 Task: Find a flat in Eastpointe, United States for 6 guests from 7th to 15th July, with a price range of ₹15,000 to ₹20,000, 3 bedrooms, 3 beds, and self check-in option.
Action: Mouse pressed left at (627, 99)
Screenshot: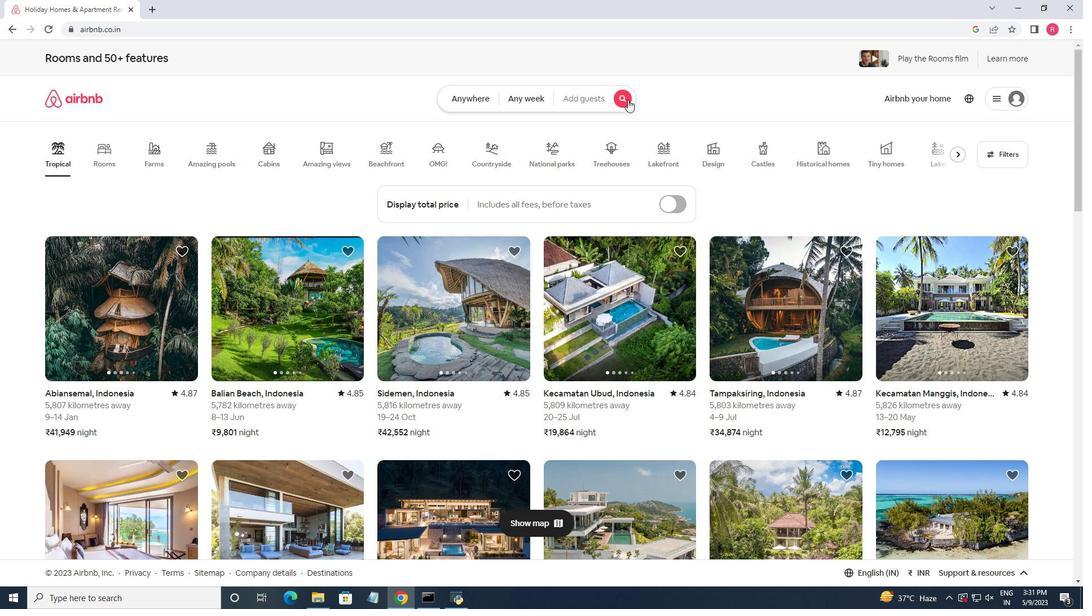 
Action: Mouse moved to (385, 141)
Screenshot: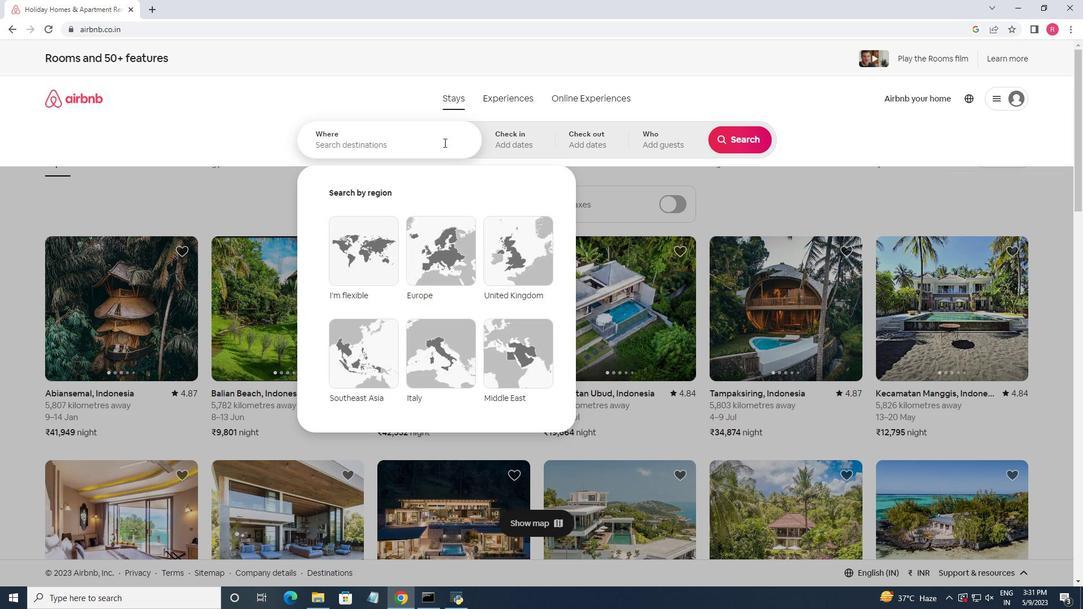 
Action: Mouse pressed left at (385, 141)
Screenshot: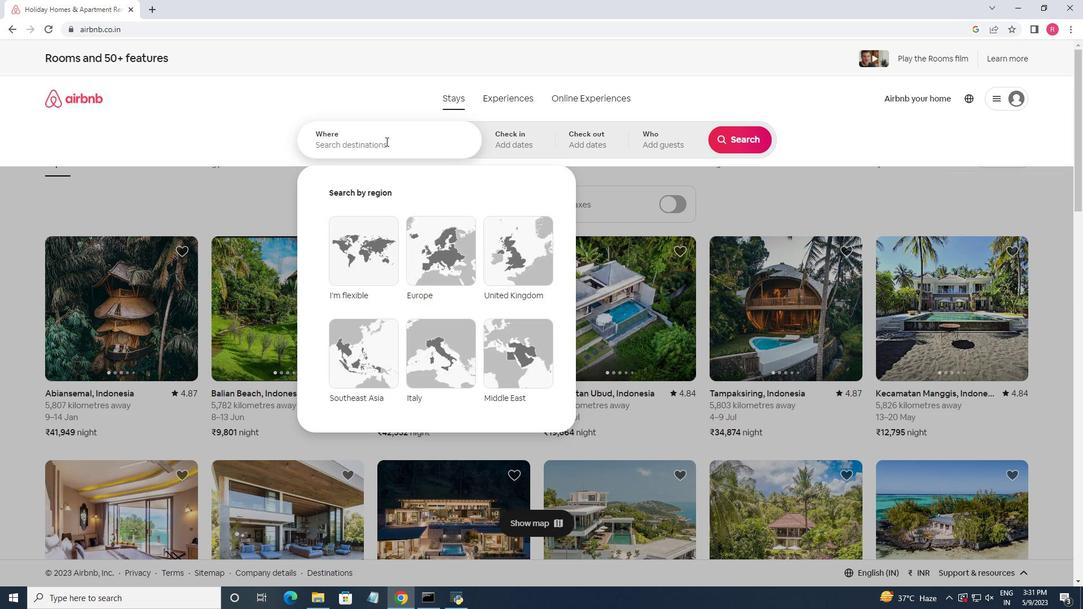 
Action: Mouse moved to (385, 142)
Screenshot: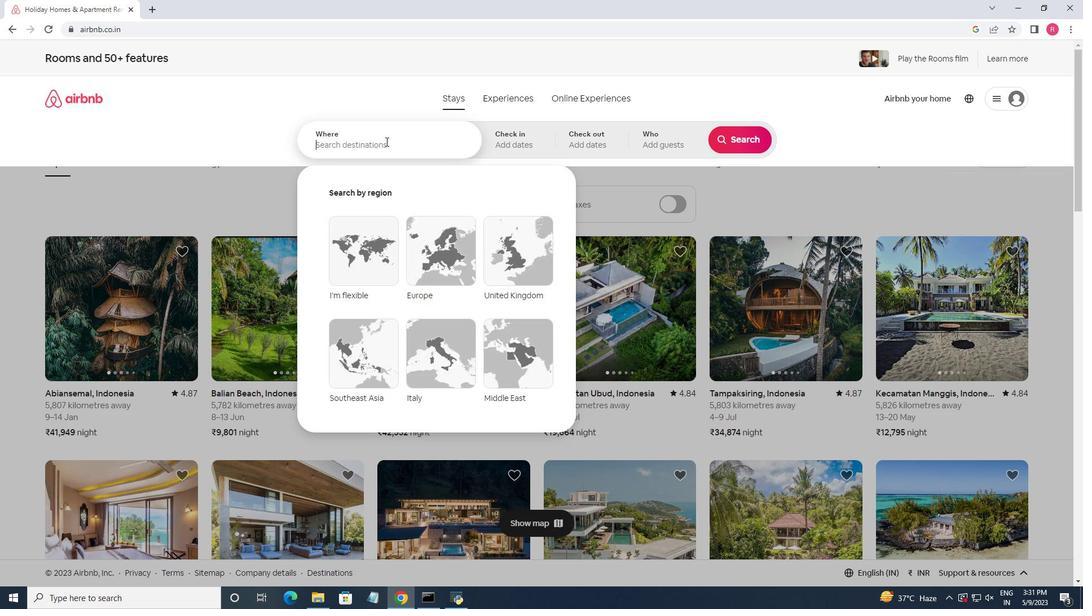 
Action: Key pressed <Key.shift>Easy<Key.backspace>tpointe<Key.space>,<Key.space><Key.shift>United<Key.space><Key.shift>States
Screenshot: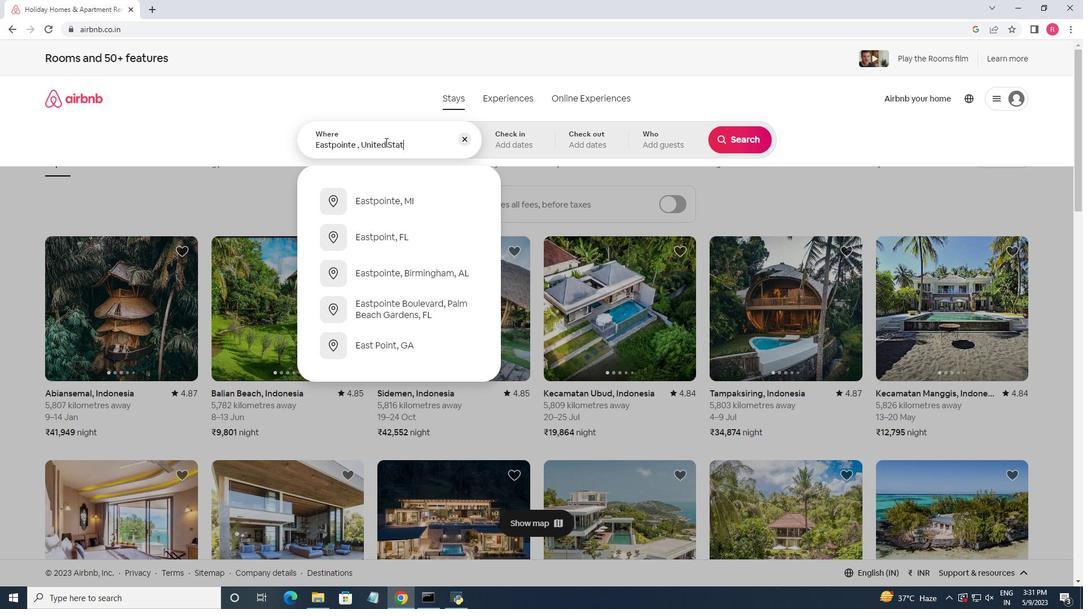 
Action: Mouse moved to (438, 156)
Screenshot: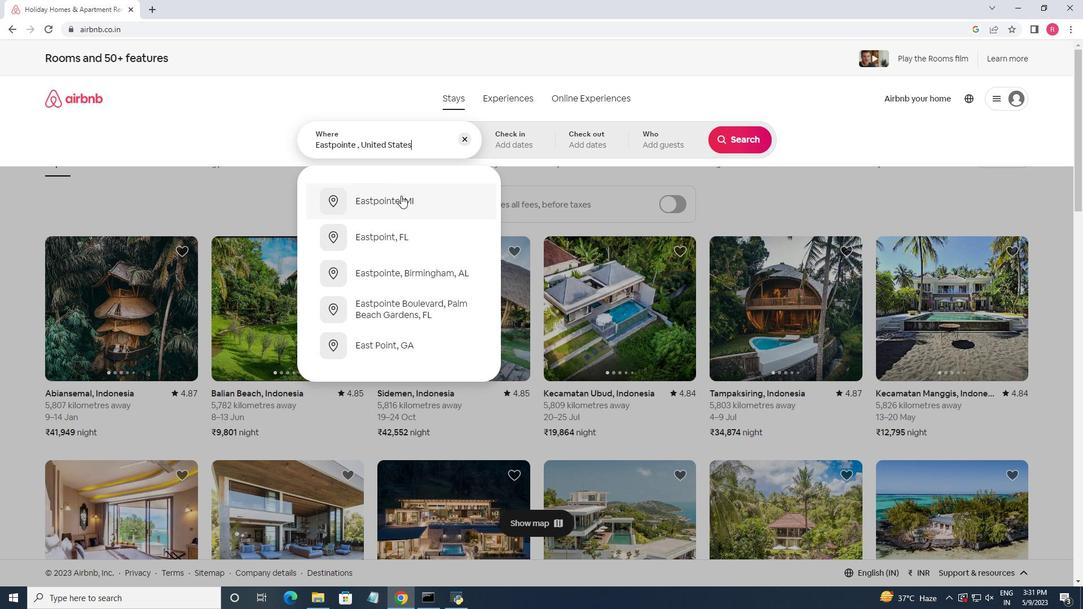 
Action: Key pressed <Key.enter>
Screenshot: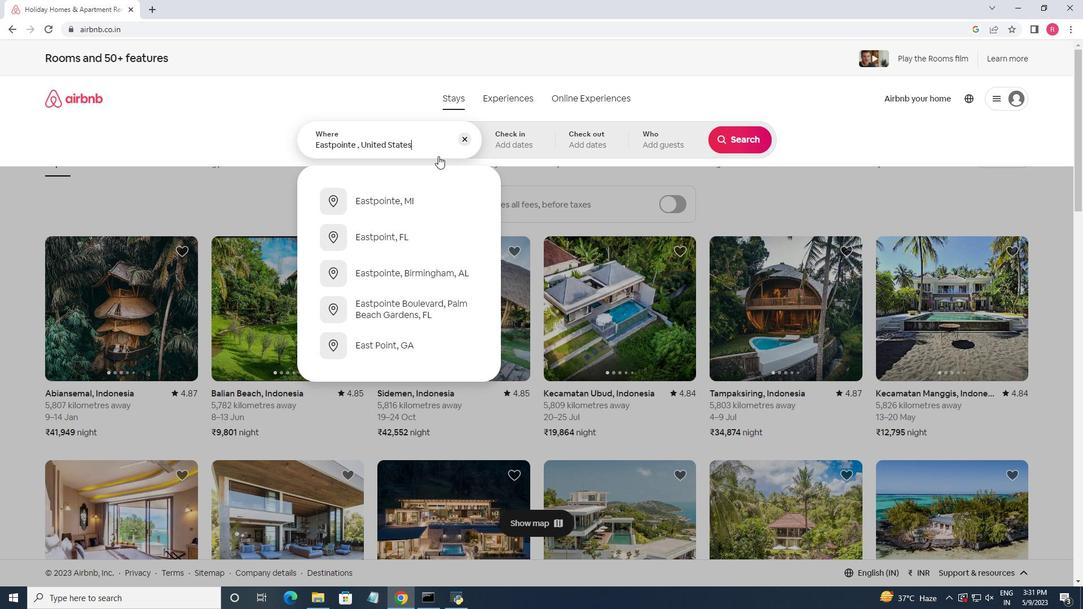 
Action: Mouse moved to (740, 229)
Screenshot: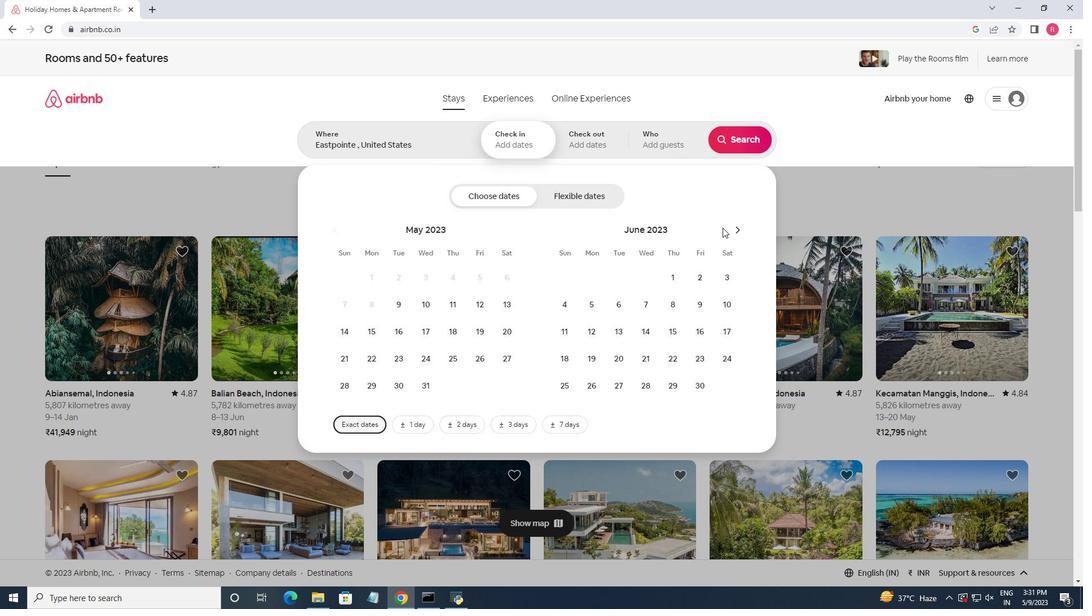 
Action: Mouse pressed left at (740, 229)
Screenshot: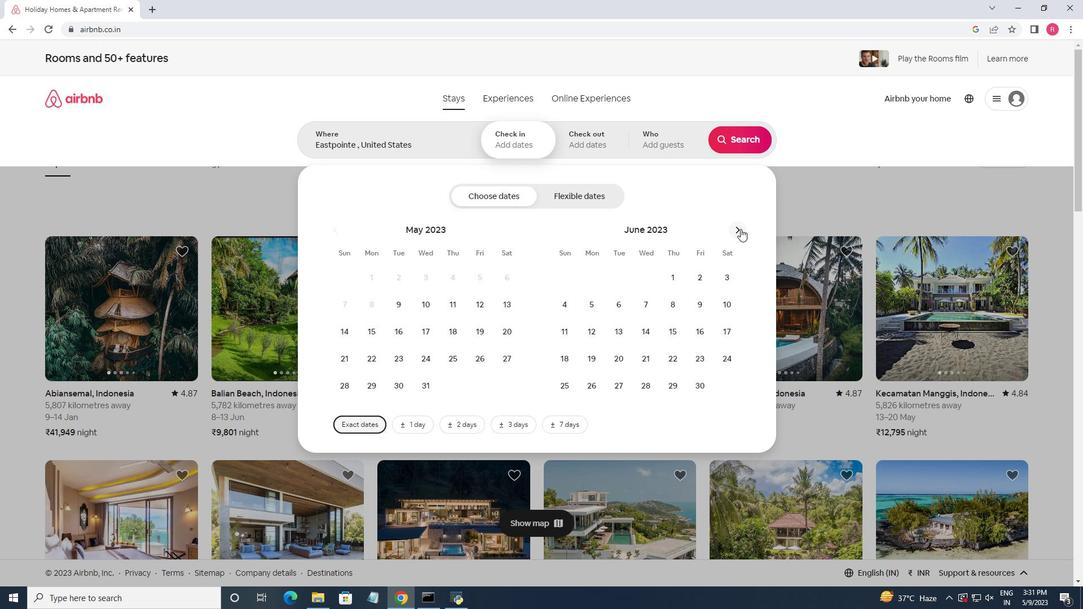 
Action: Mouse moved to (701, 302)
Screenshot: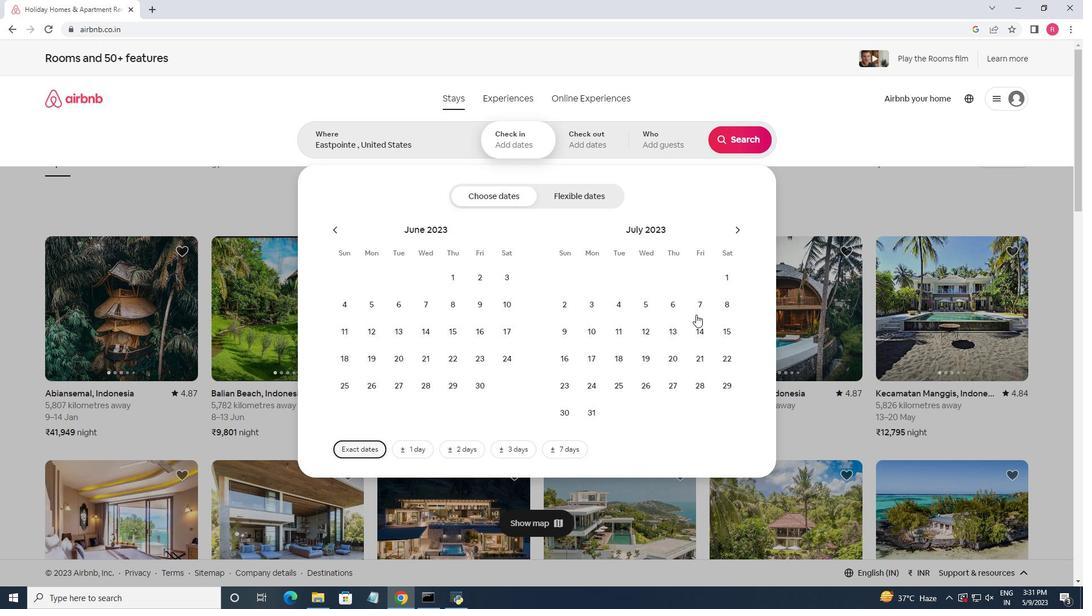 
Action: Mouse pressed left at (701, 302)
Screenshot: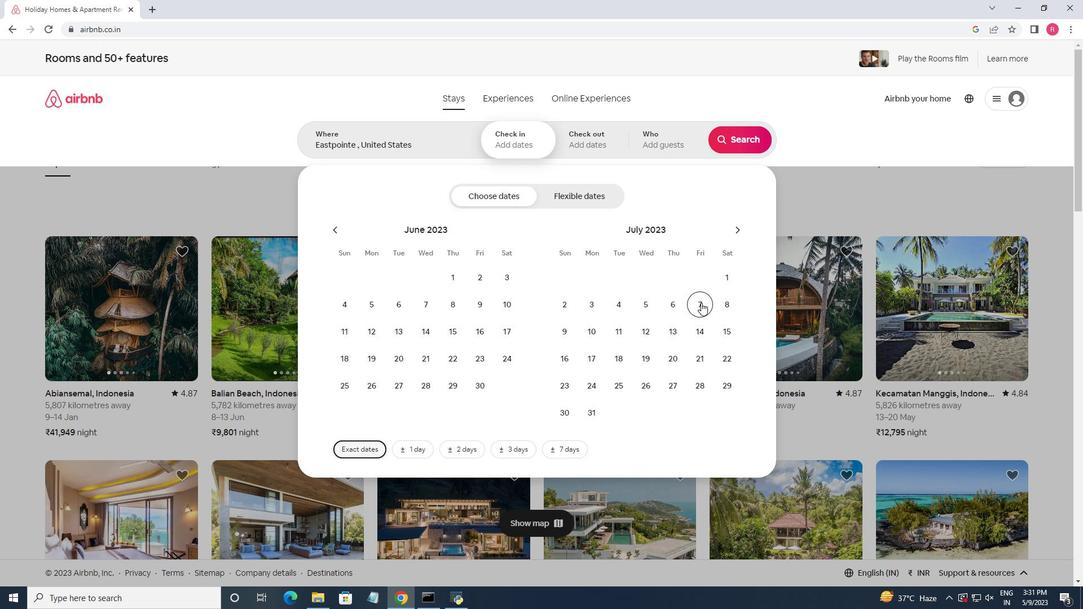 
Action: Mouse moved to (727, 330)
Screenshot: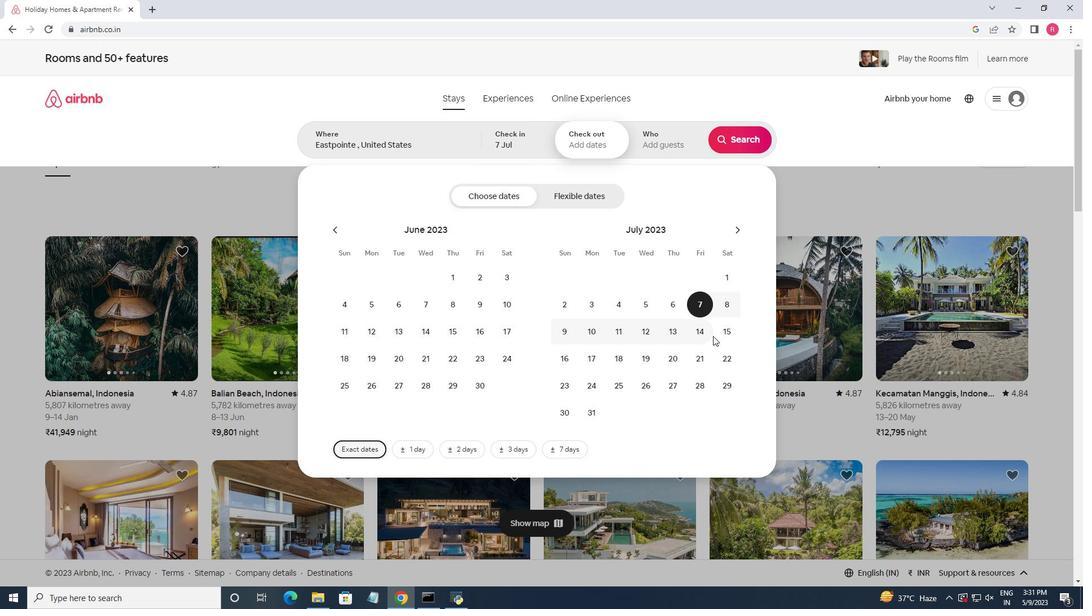 
Action: Mouse pressed left at (727, 330)
Screenshot: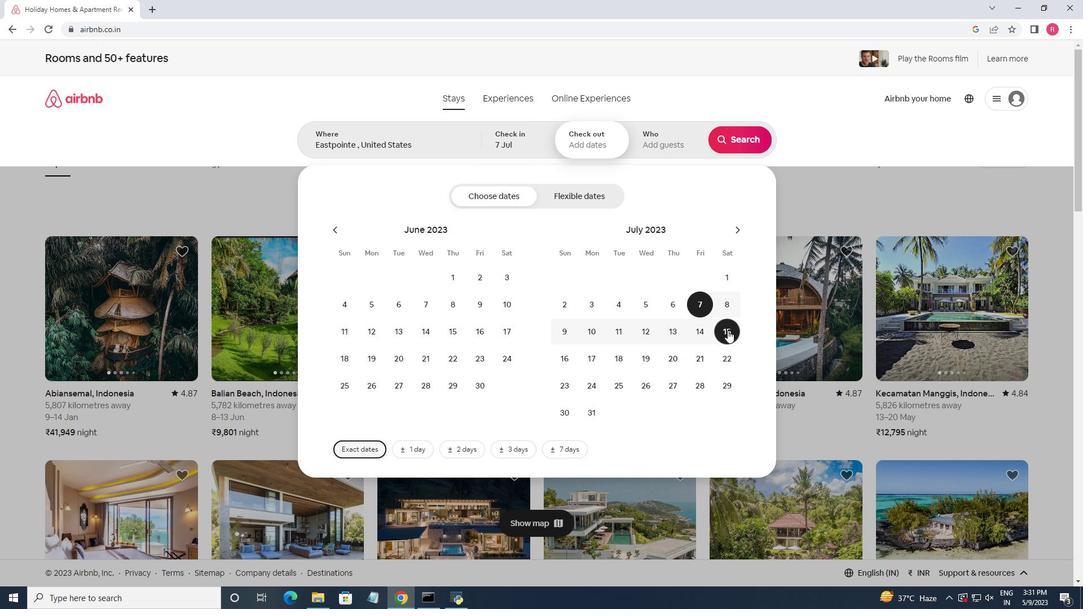 
Action: Mouse moved to (656, 140)
Screenshot: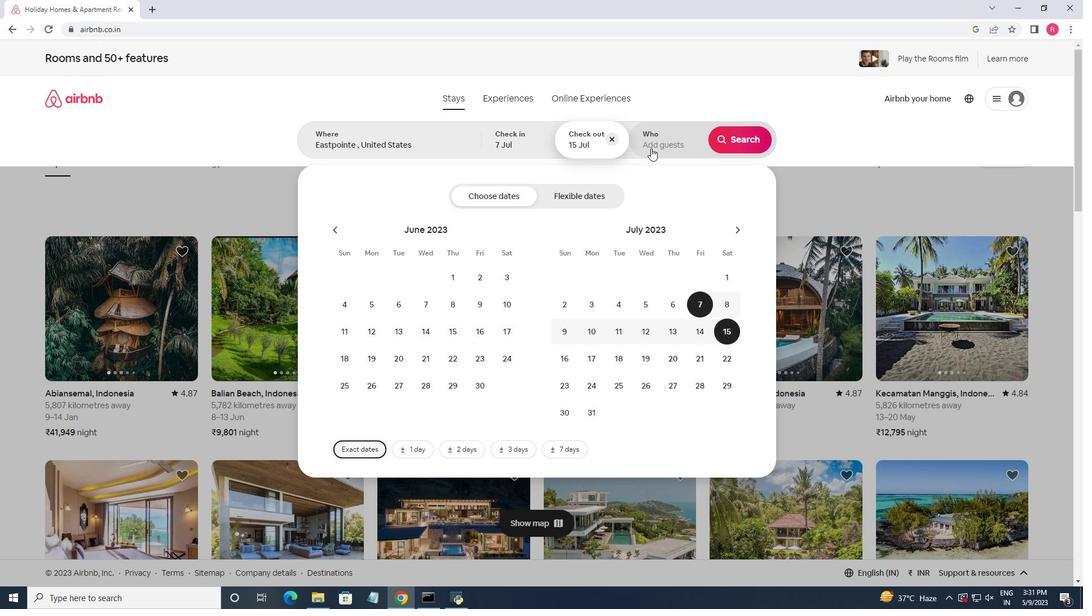 
Action: Mouse pressed left at (656, 140)
Screenshot: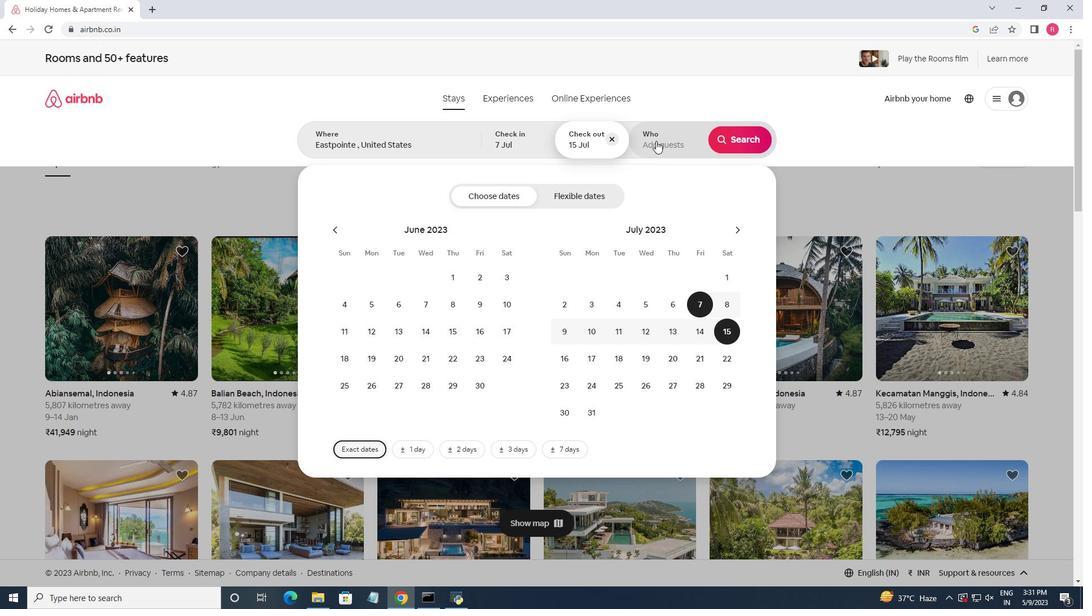 
Action: Mouse moved to (741, 203)
Screenshot: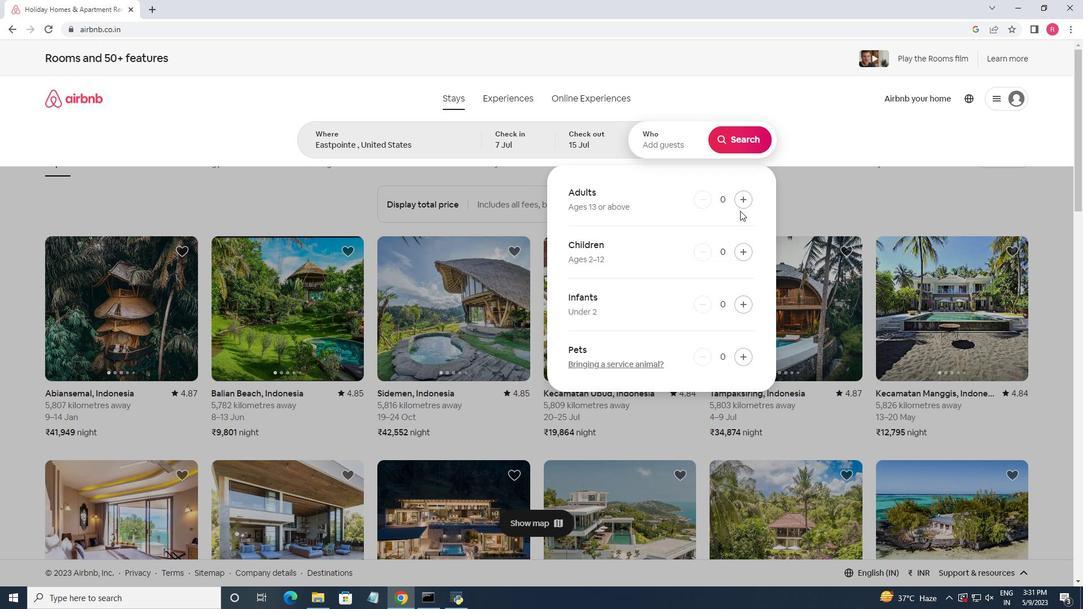 
Action: Mouse pressed left at (741, 203)
Screenshot: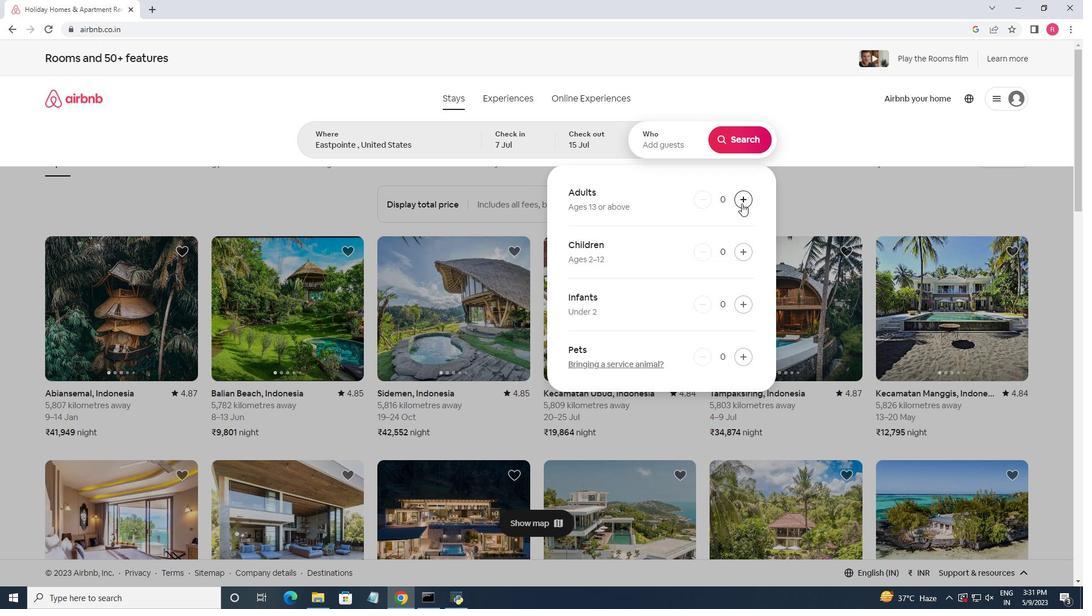 
Action: Mouse pressed left at (741, 203)
Screenshot: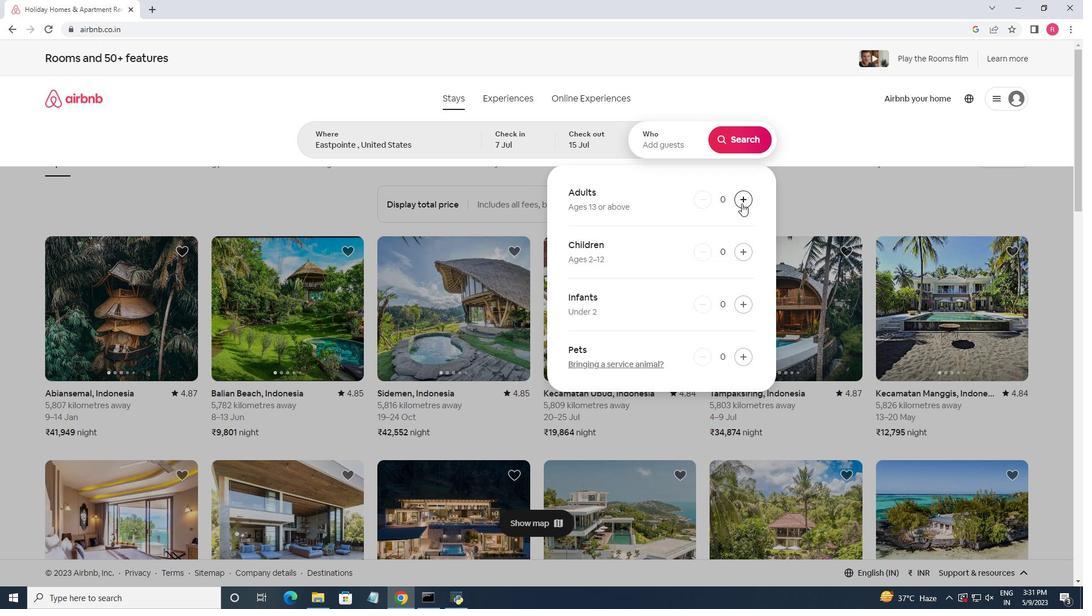
Action: Mouse pressed left at (741, 203)
Screenshot: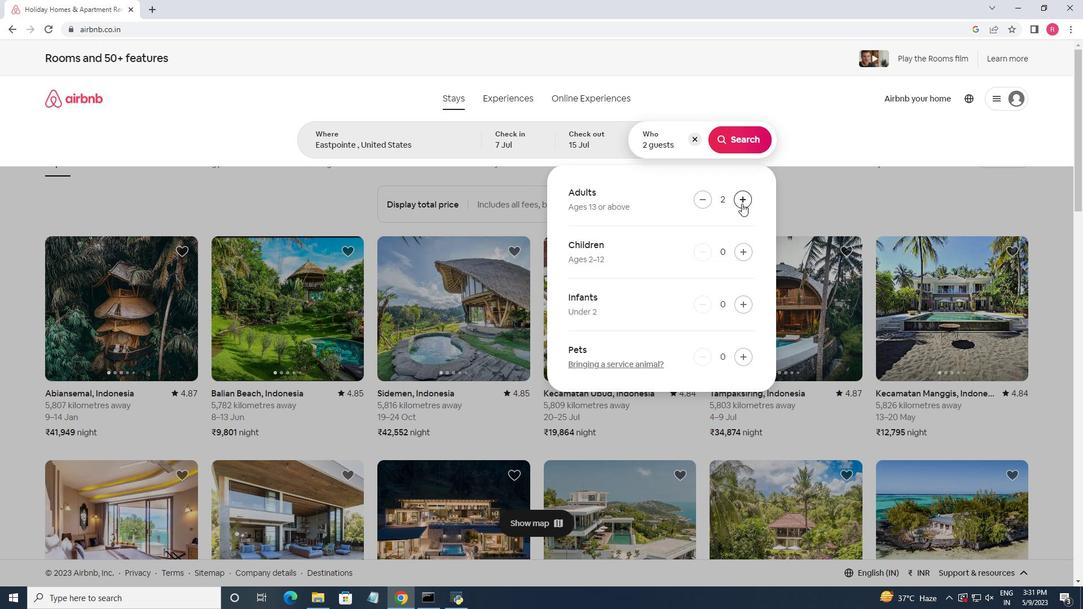 
Action: Mouse pressed left at (741, 203)
Screenshot: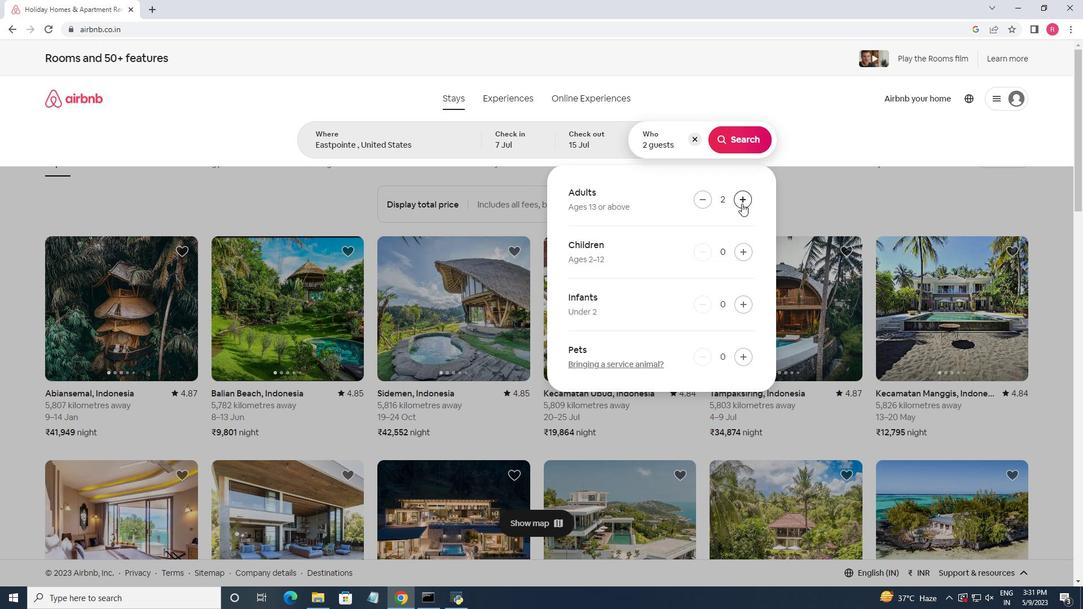 
Action: Mouse pressed left at (741, 203)
Screenshot: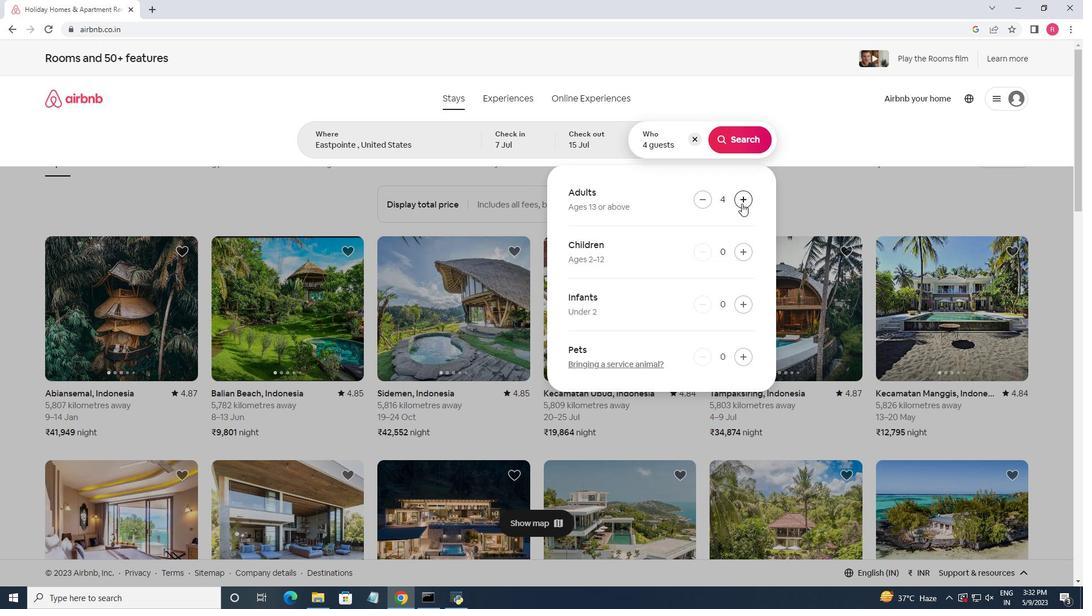 
Action: Mouse pressed left at (741, 203)
Screenshot: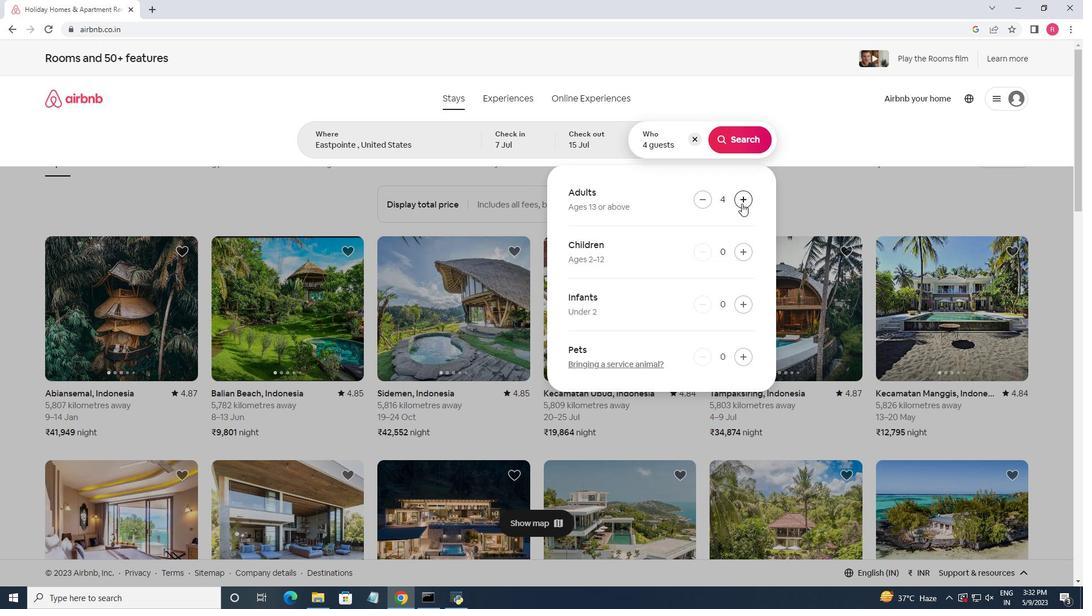 
Action: Mouse moved to (731, 141)
Screenshot: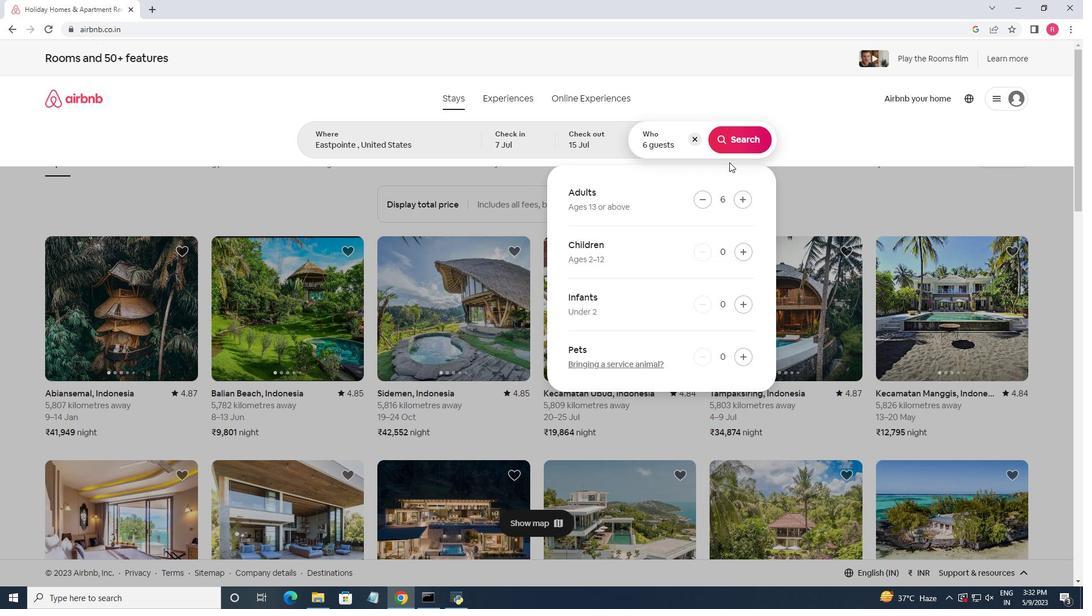 
Action: Mouse pressed left at (731, 141)
Screenshot: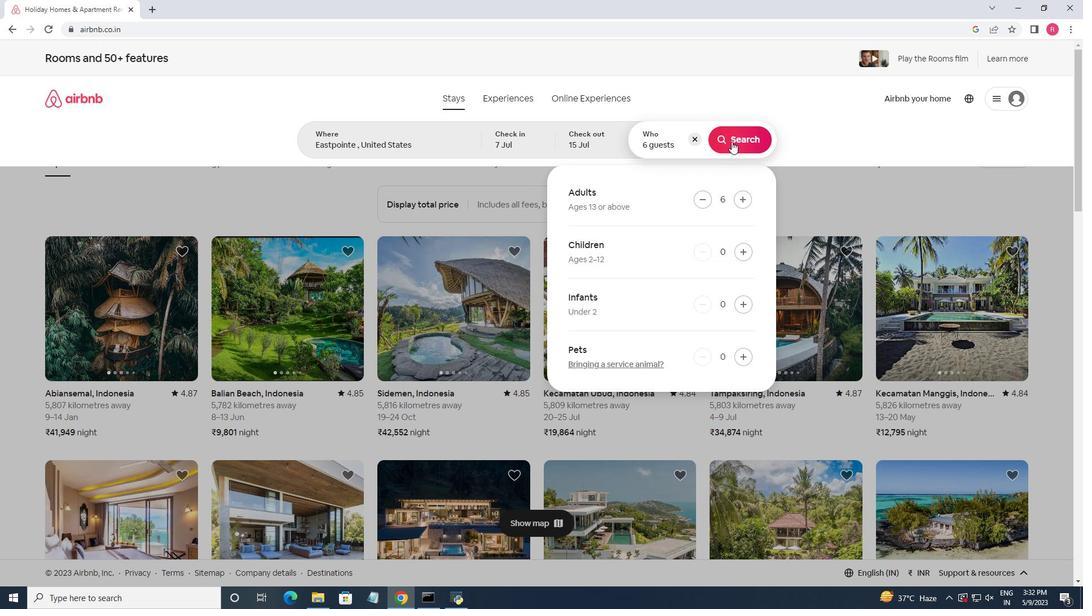 
Action: Mouse moved to (1022, 104)
Screenshot: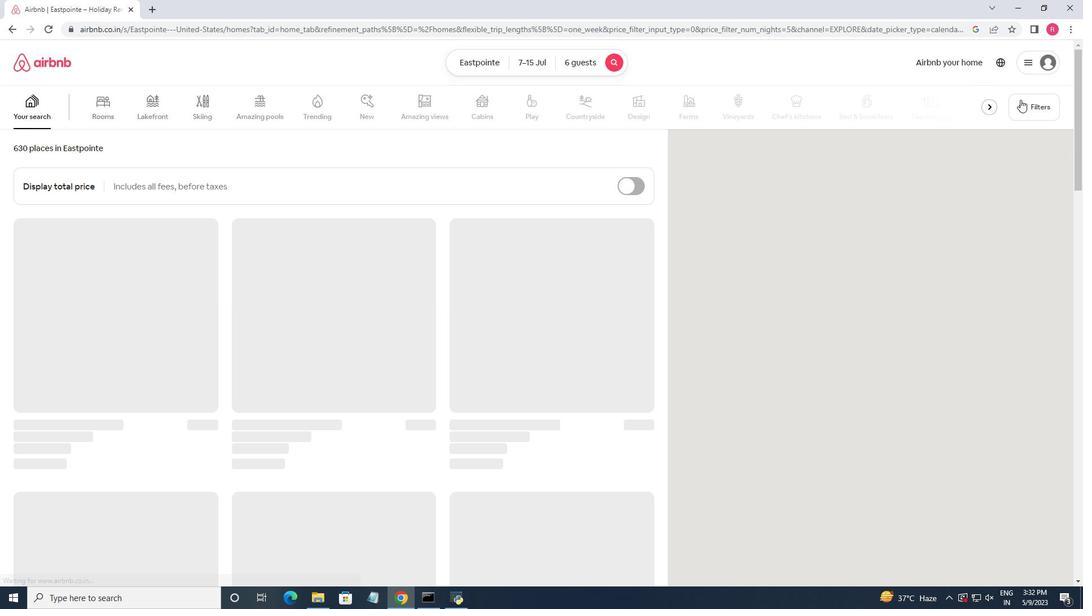 
Action: Mouse pressed left at (1022, 104)
Screenshot: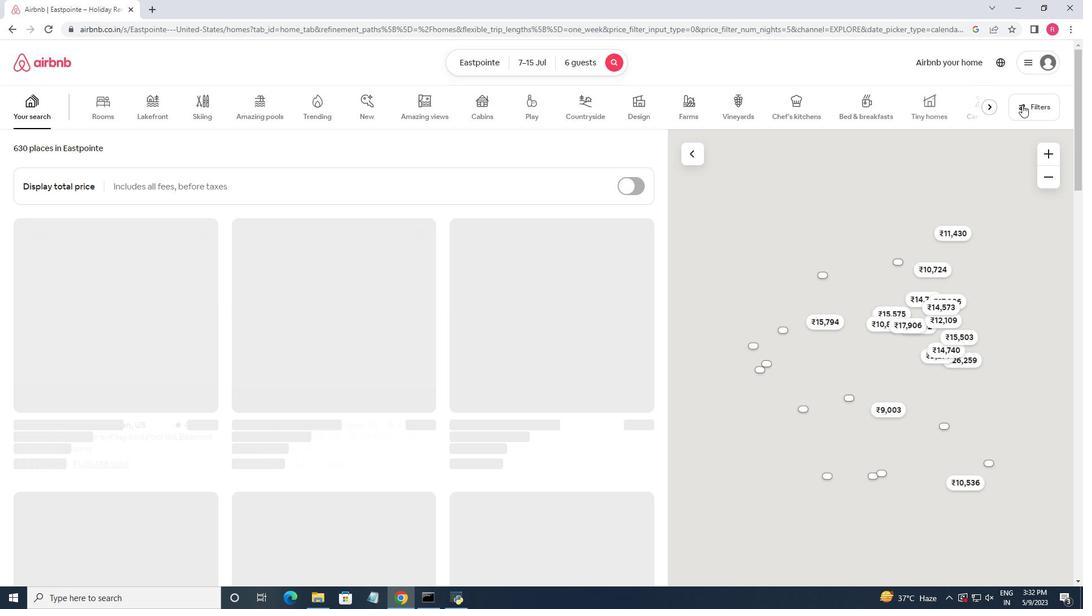 
Action: Mouse moved to (412, 384)
Screenshot: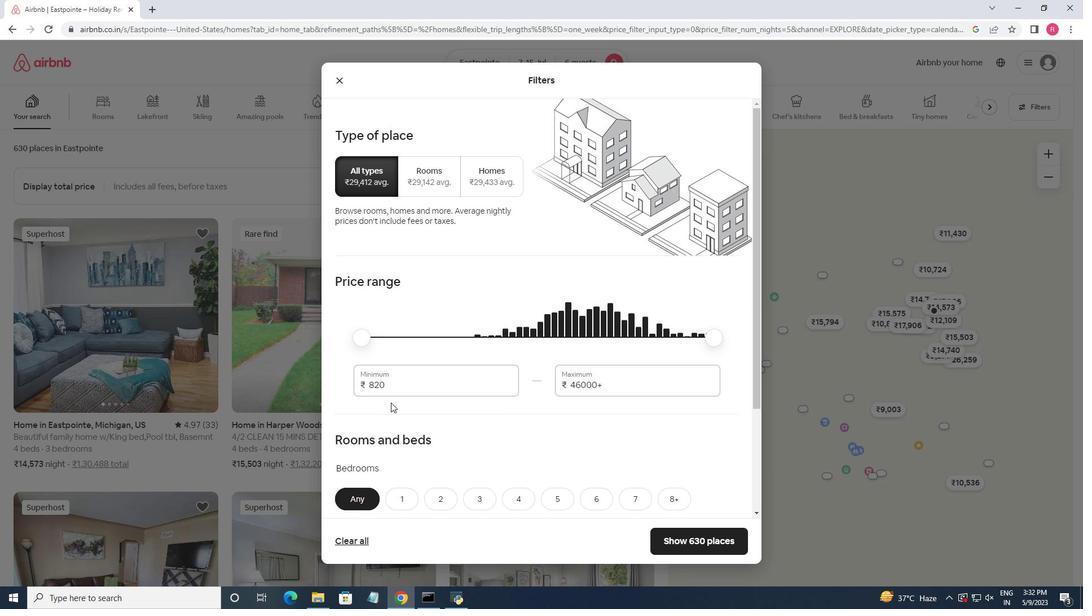 
Action: Mouse pressed left at (412, 384)
Screenshot: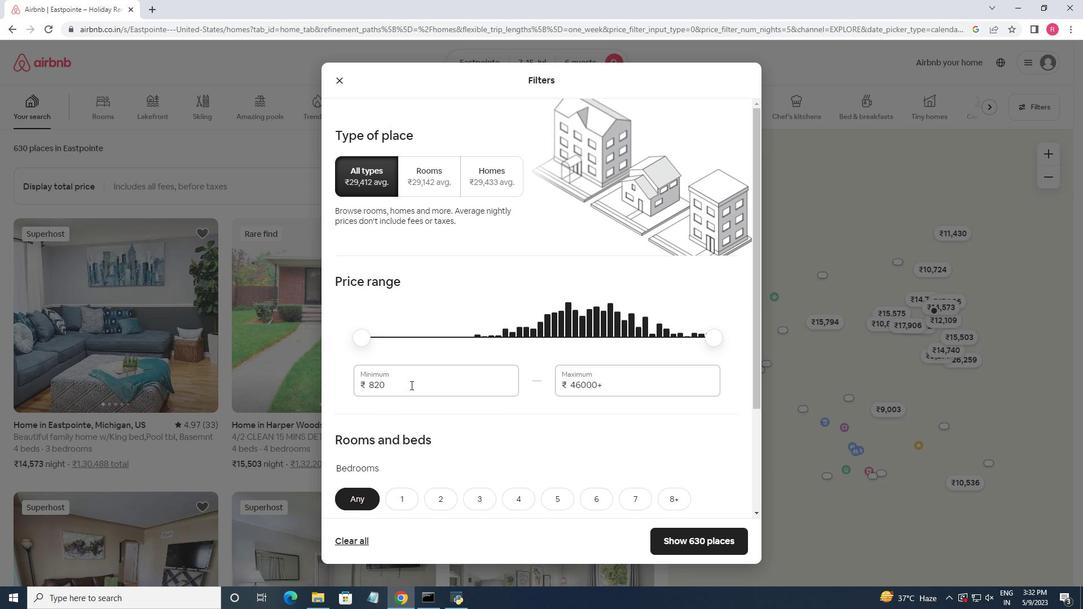 
Action: Mouse pressed left at (412, 384)
Screenshot: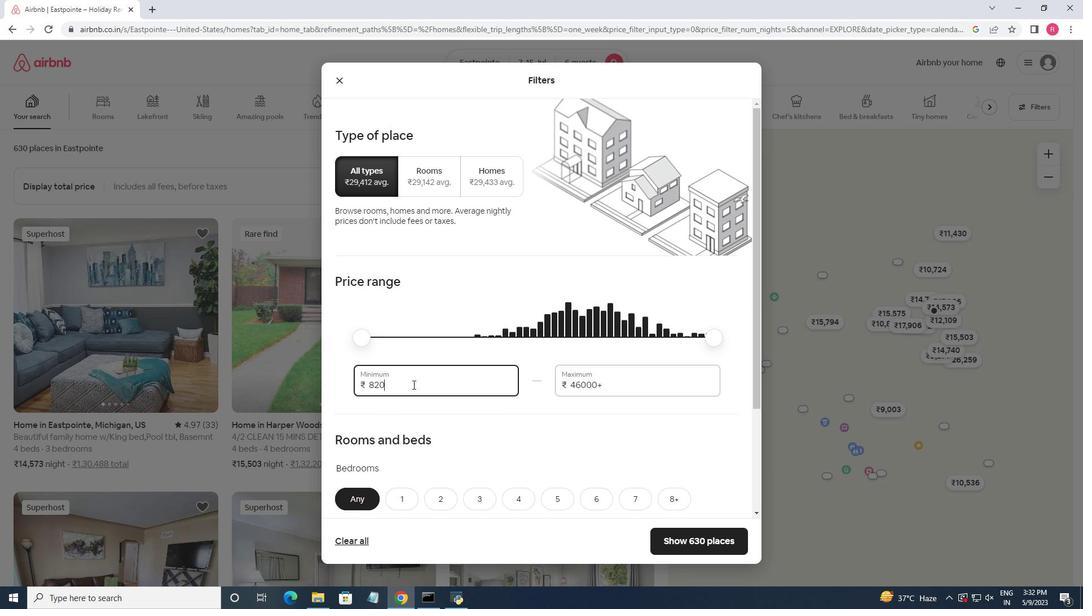 
Action: Mouse moved to (406, 381)
Screenshot: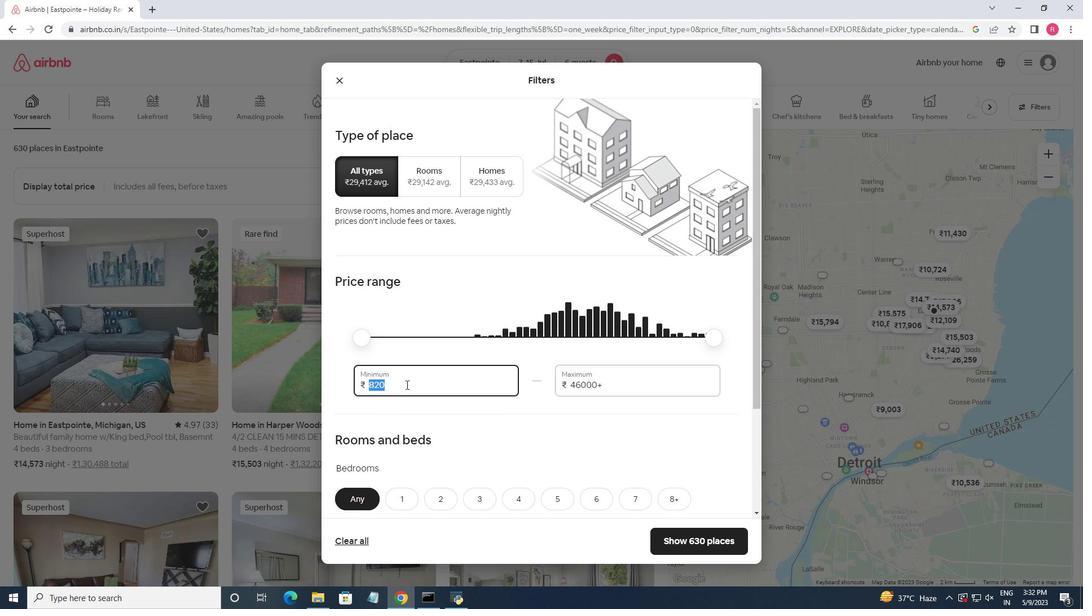 
Action: Key pressed 15000<Key.tab>20000
Screenshot: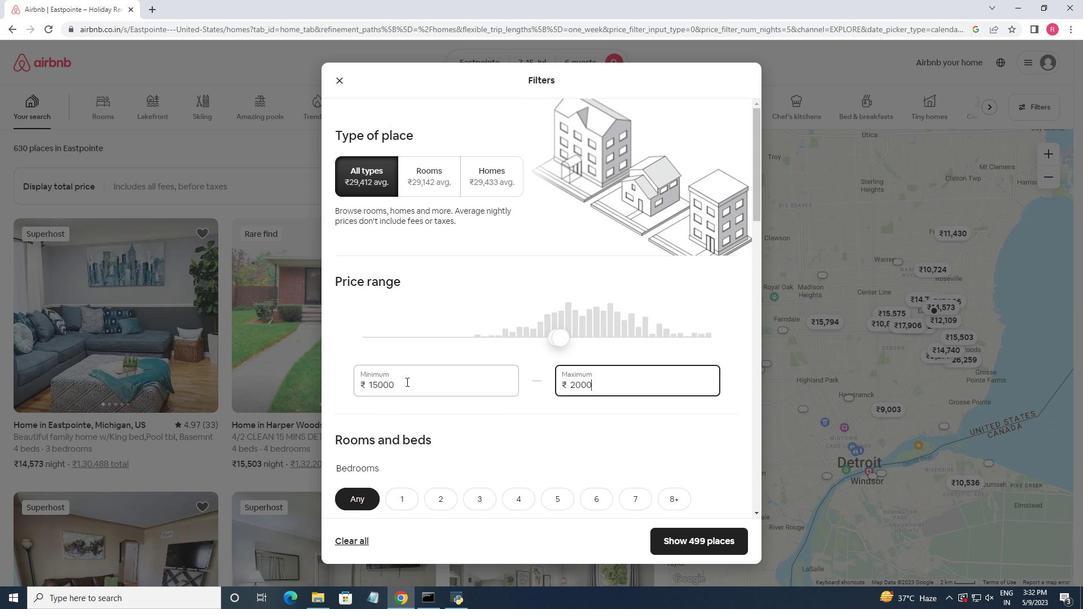 
Action: Mouse moved to (506, 310)
Screenshot: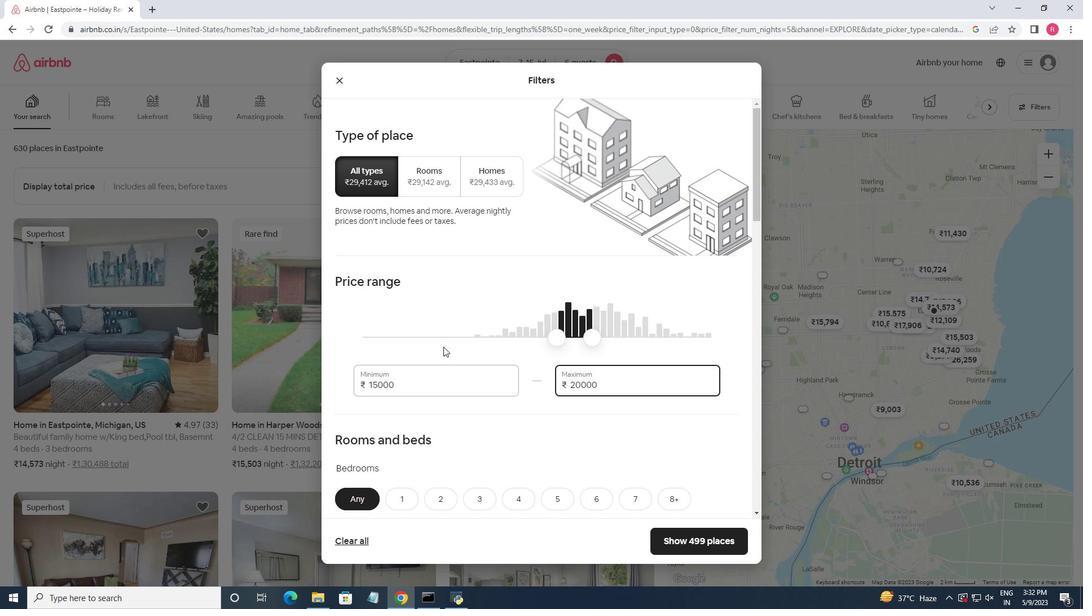 
Action: Mouse scrolled (506, 309) with delta (0, 0)
Screenshot: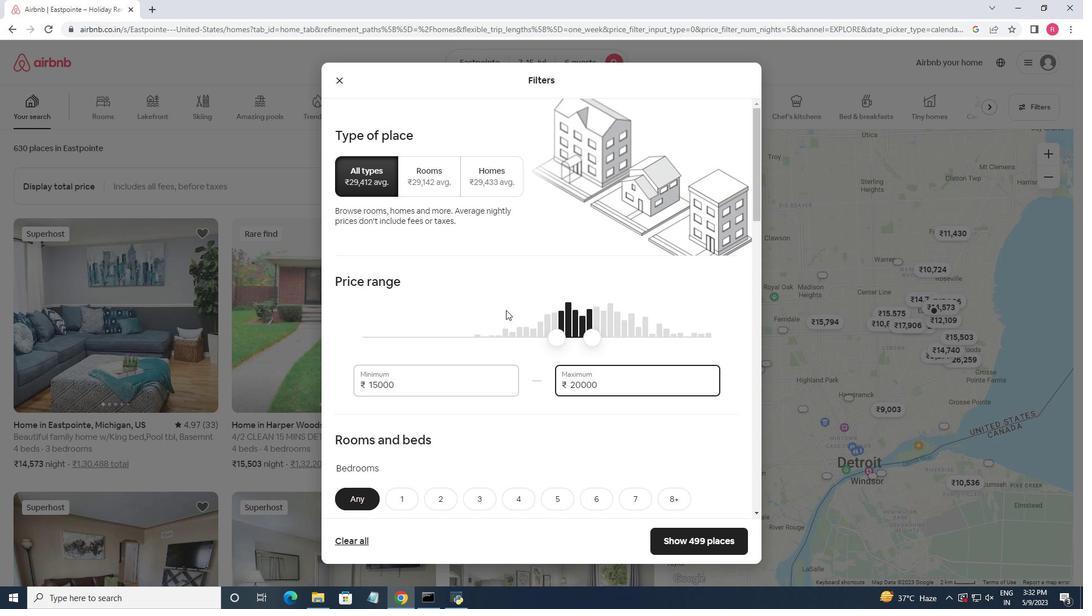 
Action: Mouse scrolled (506, 309) with delta (0, 0)
Screenshot: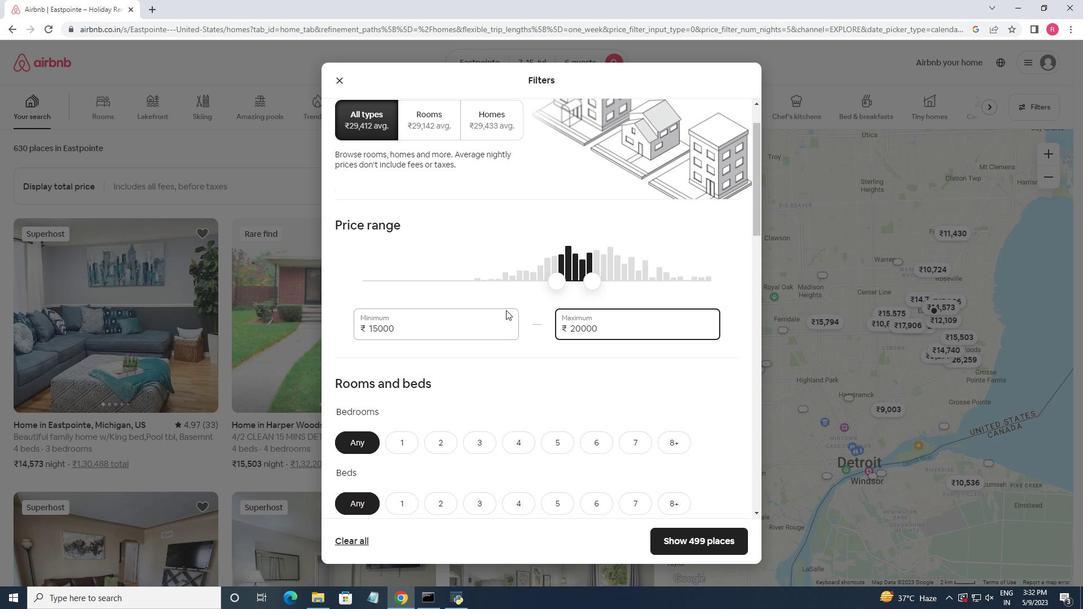 
Action: Mouse moved to (506, 310)
Screenshot: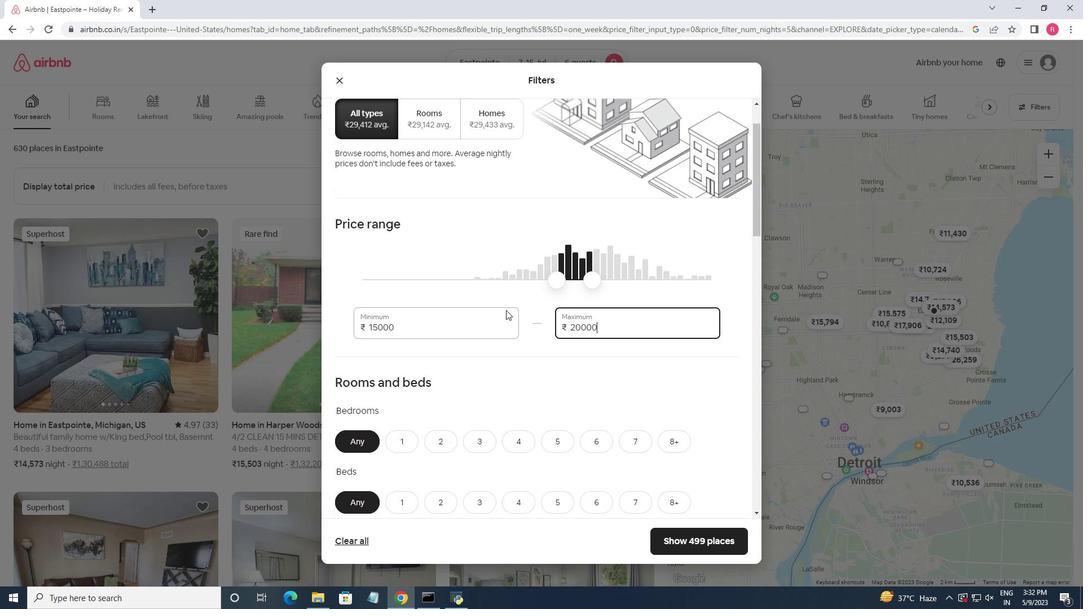 
Action: Mouse scrolled (506, 309) with delta (0, 0)
Screenshot: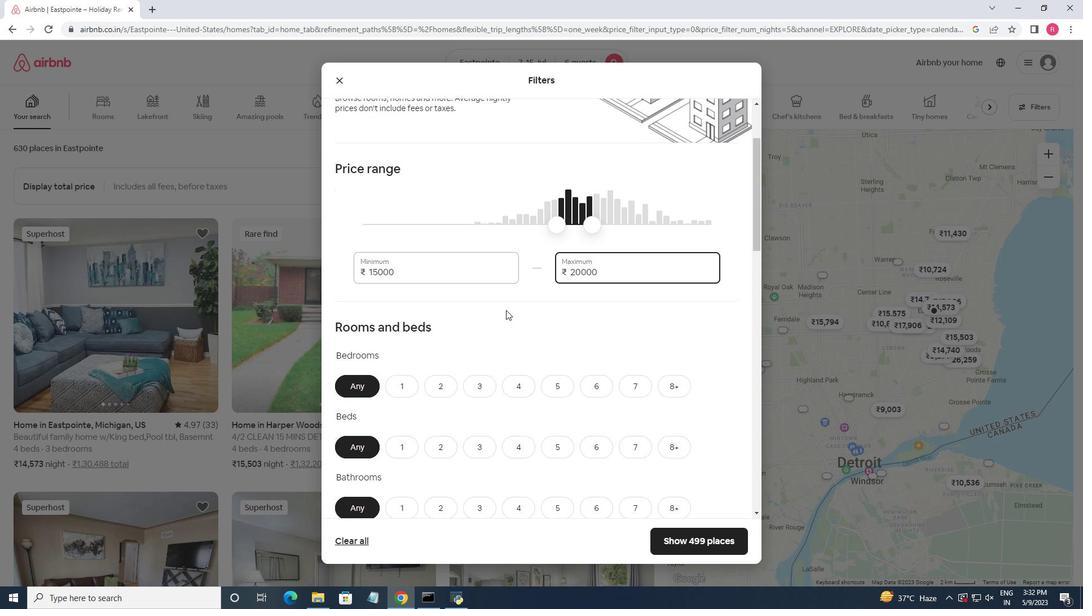 
Action: Mouse scrolled (506, 309) with delta (0, 0)
Screenshot: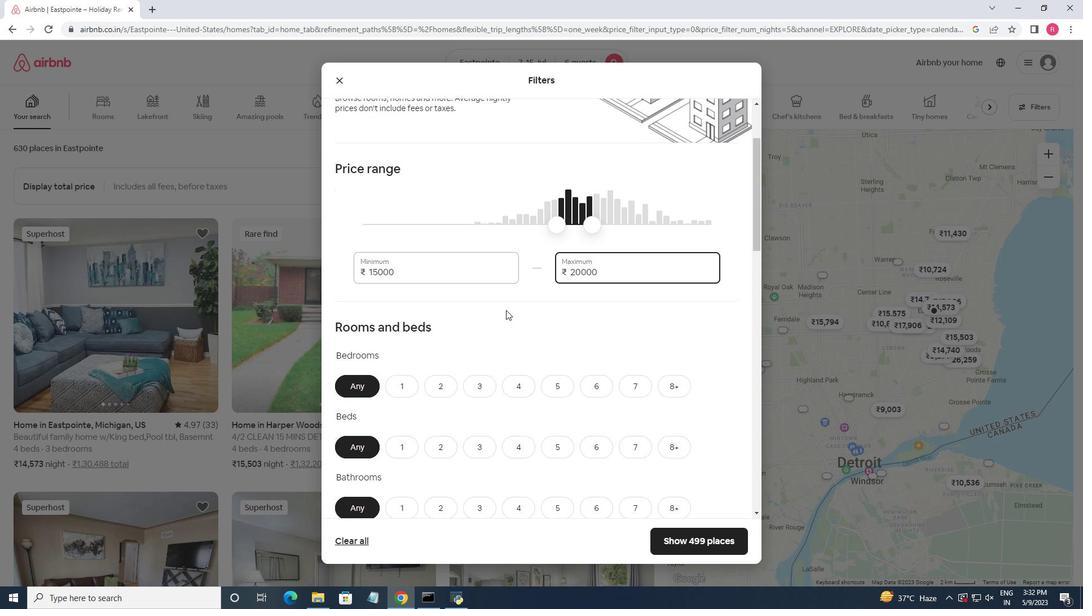 
Action: Mouse moved to (490, 273)
Screenshot: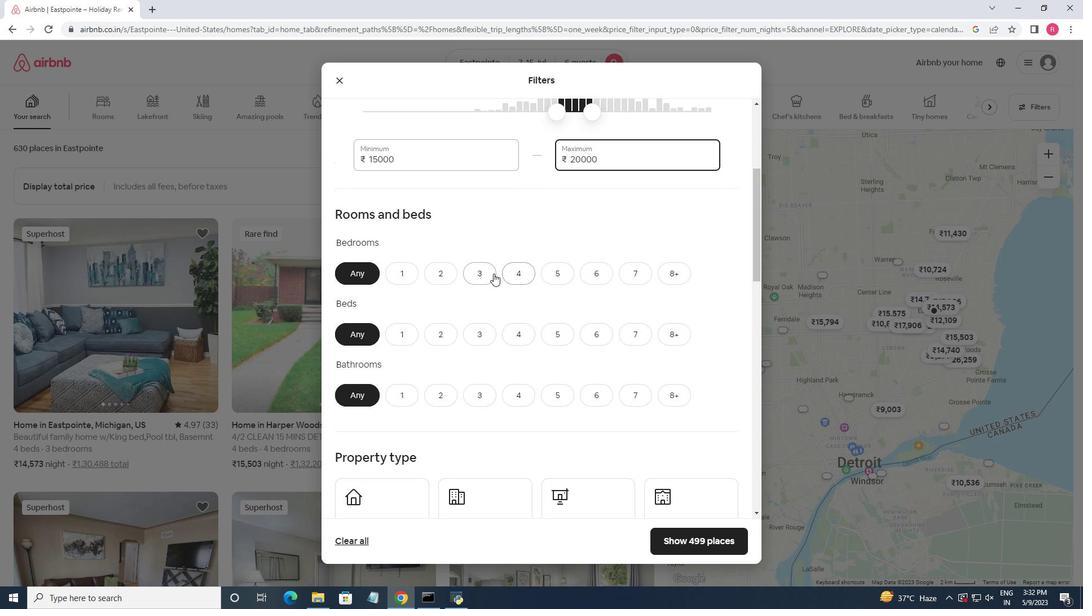 
Action: Mouse pressed left at (490, 273)
Screenshot: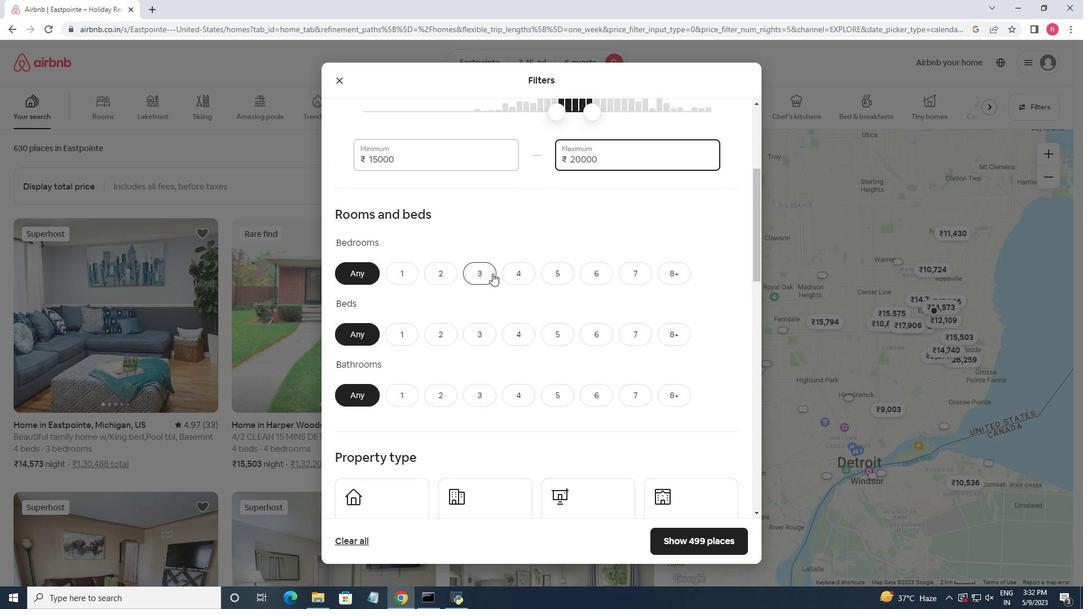
Action: Mouse moved to (483, 331)
Screenshot: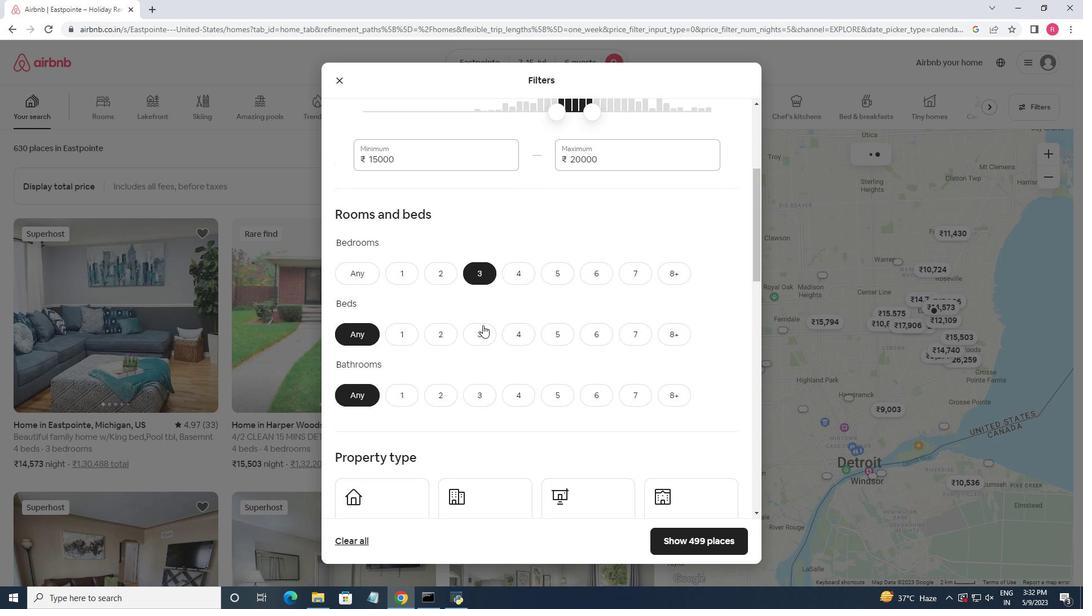
Action: Mouse pressed left at (483, 331)
Screenshot: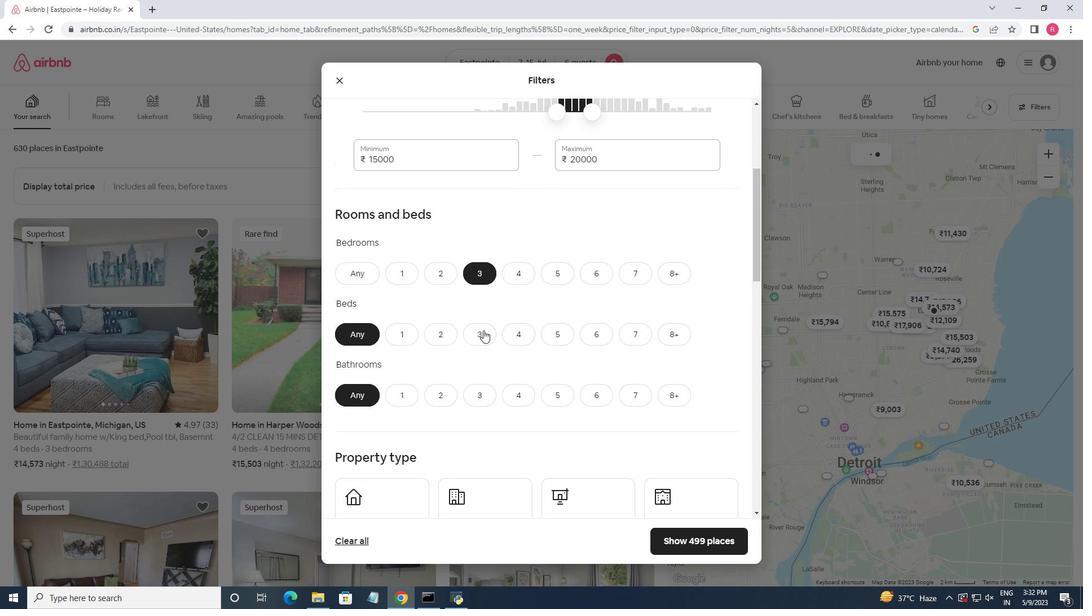 
Action: Mouse moved to (471, 393)
Screenshot: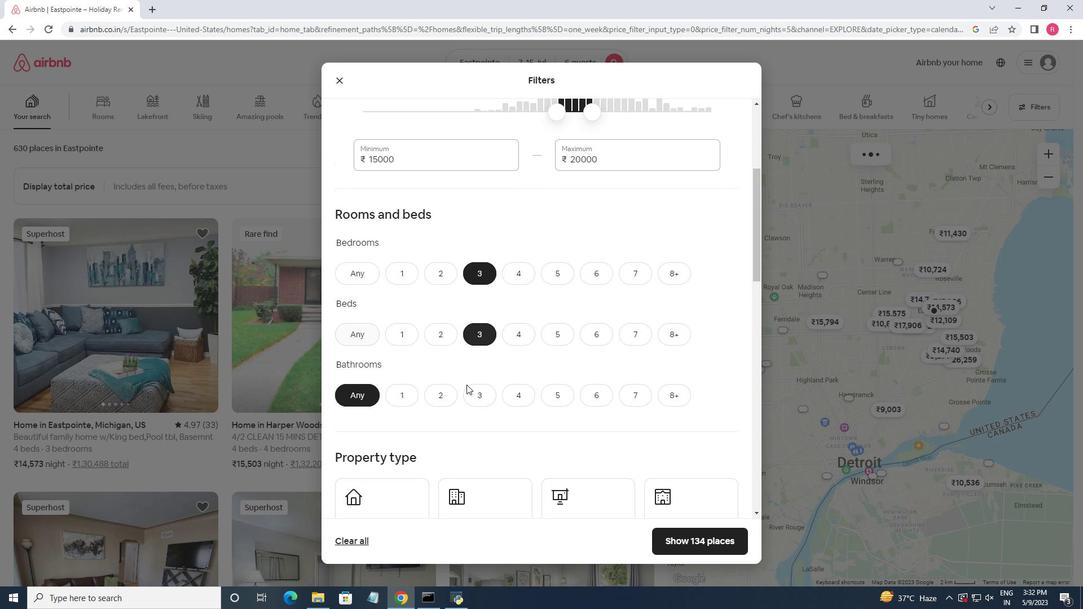 
Action: Mouse pressed left at (471, 393)
Screenshot: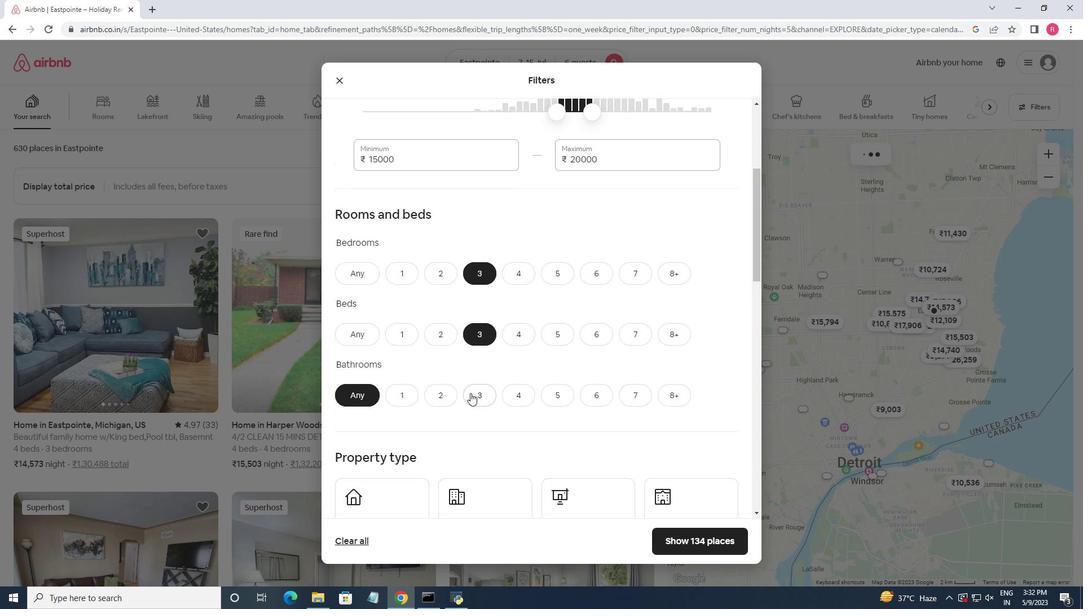 
Action: Mouse moved to (475, 335)
Screenshot: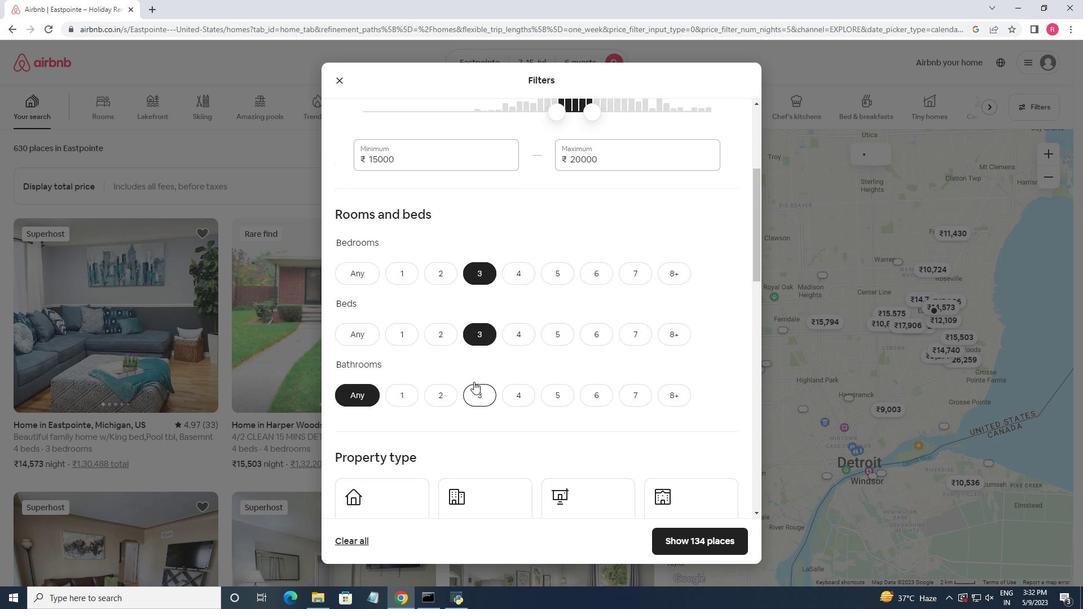 
Action: Mouse scrolled (475, 334) with delta (0, 0)
Screenshot: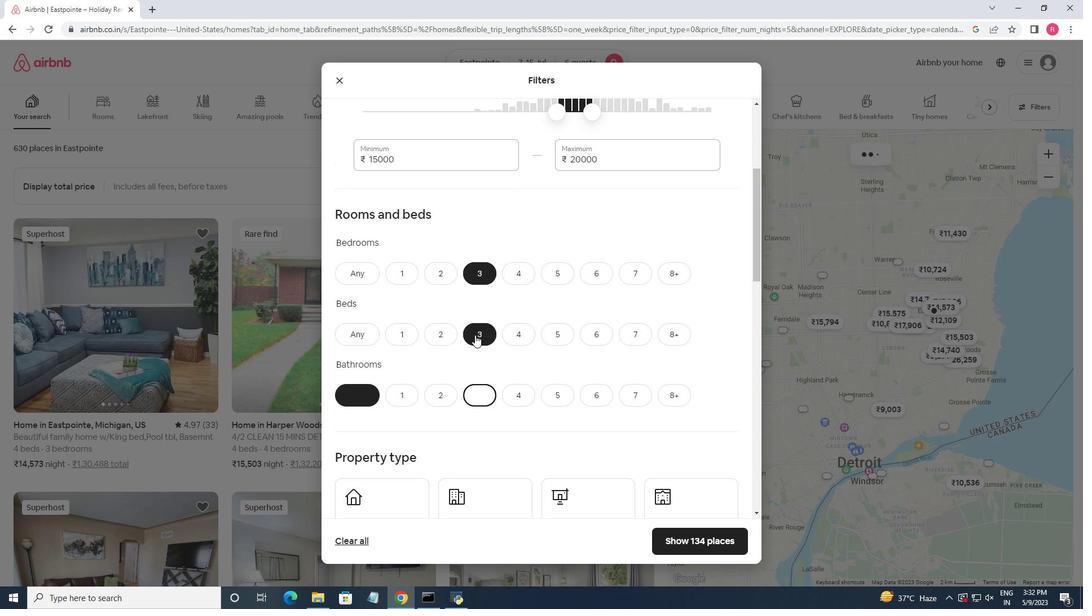 
Action: Mouse moved to (475, 335)
Screenshot: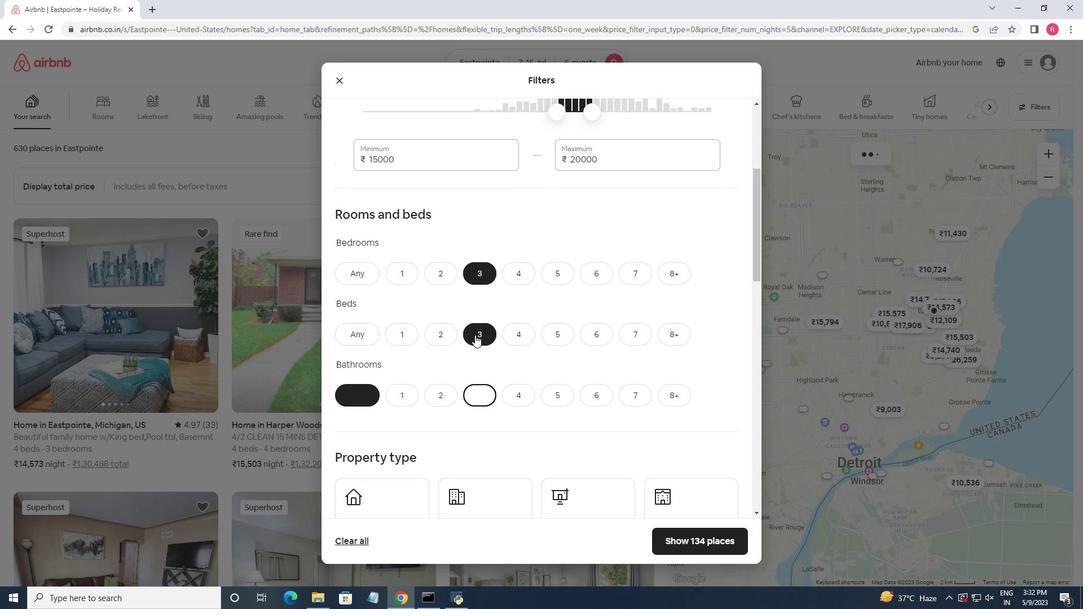 
Action: Mouse scrolled (475, 334) with delta (0, 0)
Screenshot: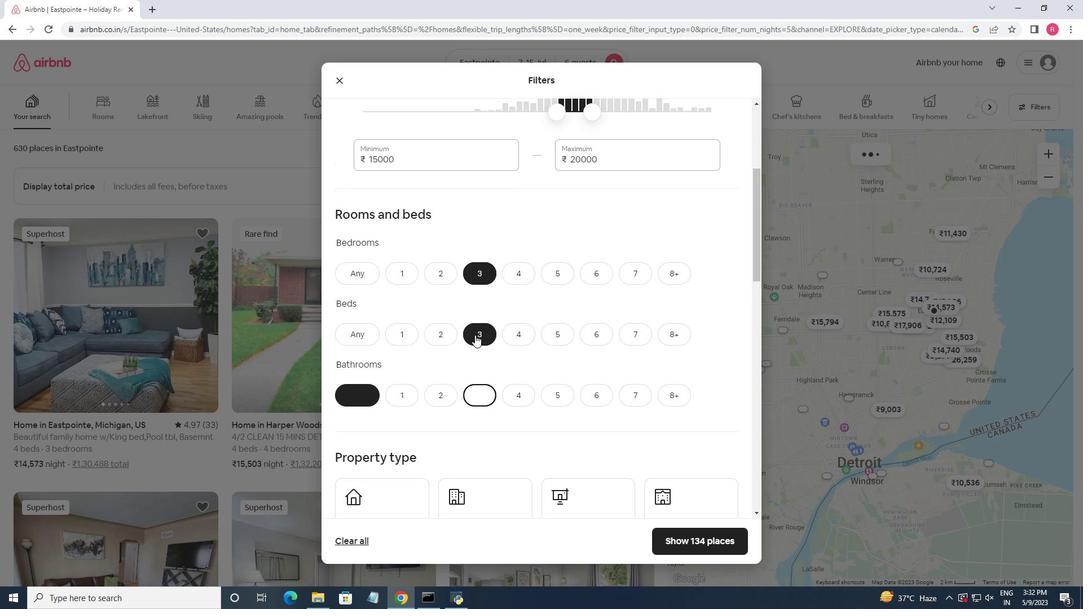 
Action: Mouse moved to (498, 336)
Screenshot: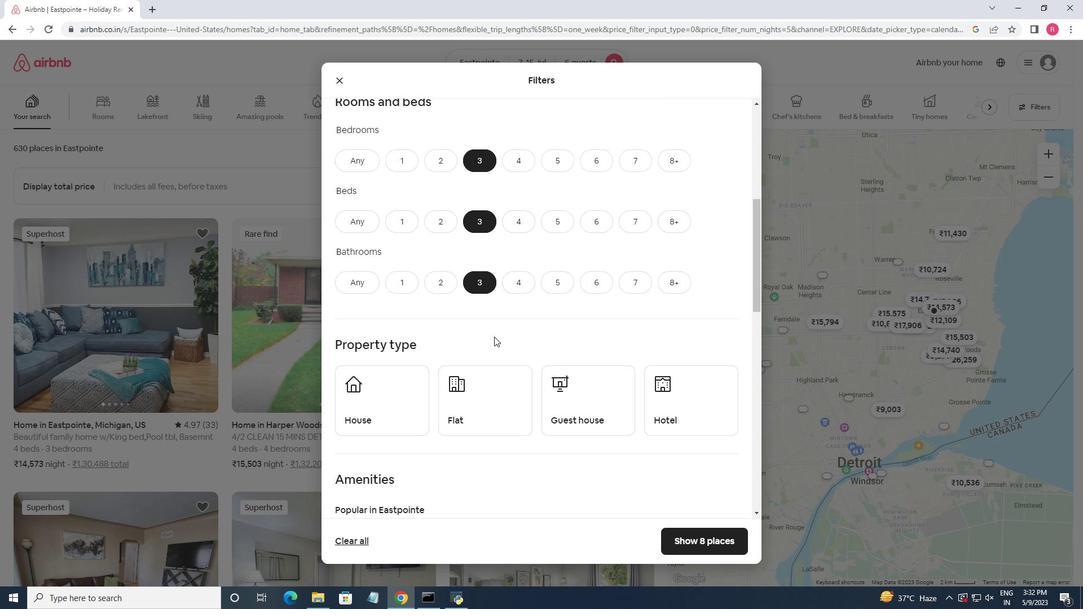 
Action: Mouse scrolled (498, 336) with delta (0, 0)
Screenshot: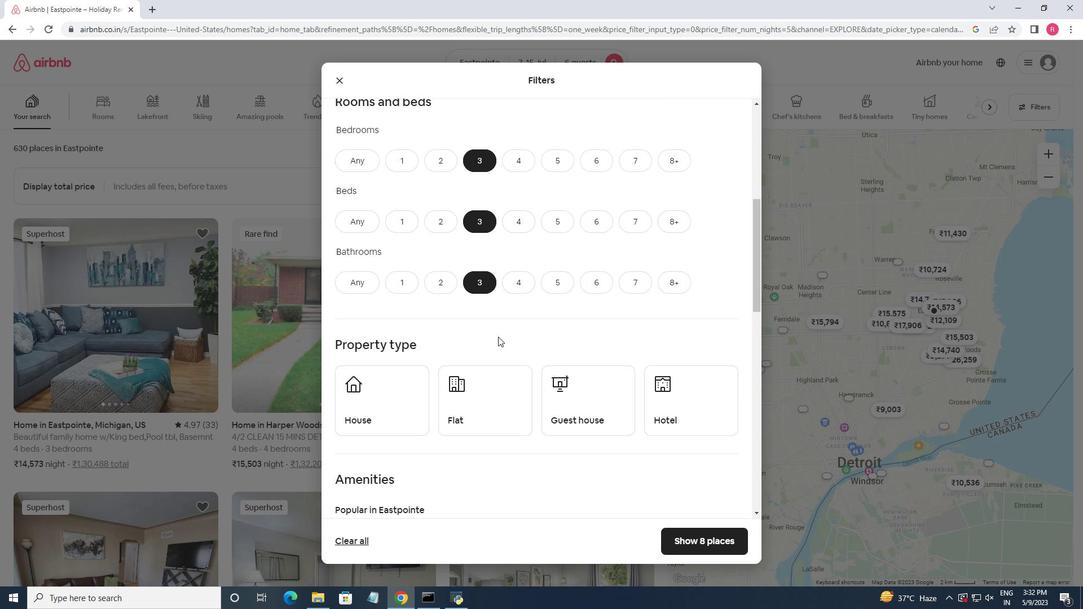 
Action: Mouse moved to (502, 342)
Screenshot: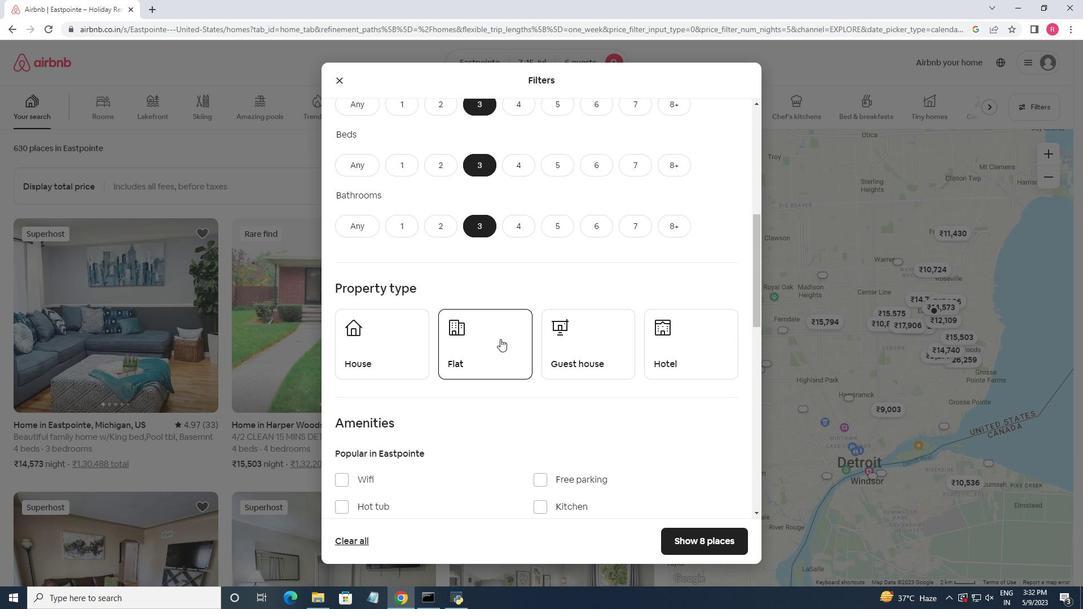 
Action: Mouse scrolled (502, 341) with delta (0, 0)
Screenshot: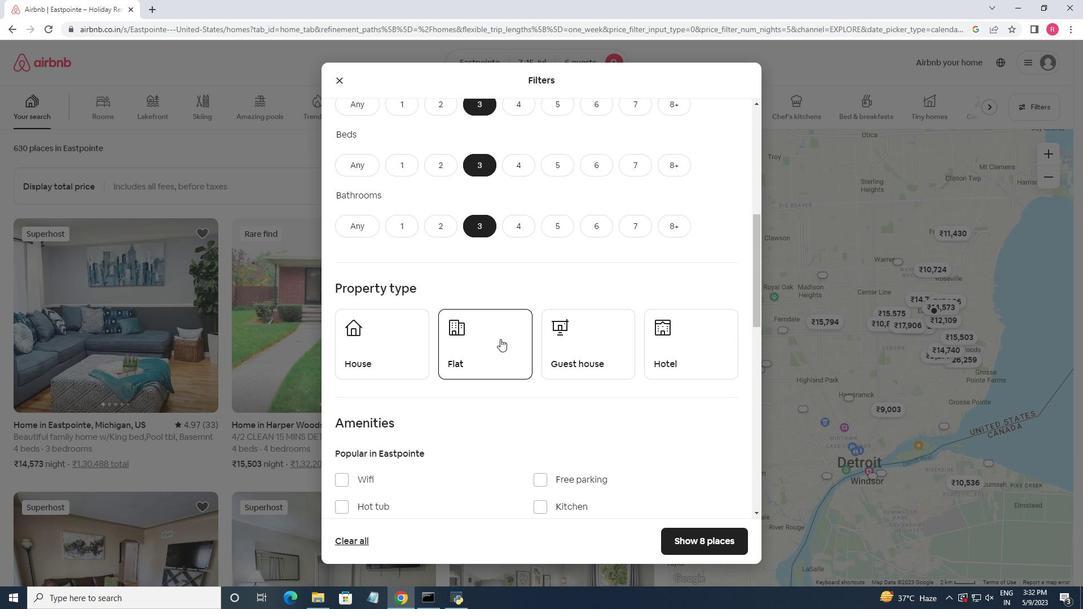 
Action: Mouse moved to (396, 302)
Screenshot: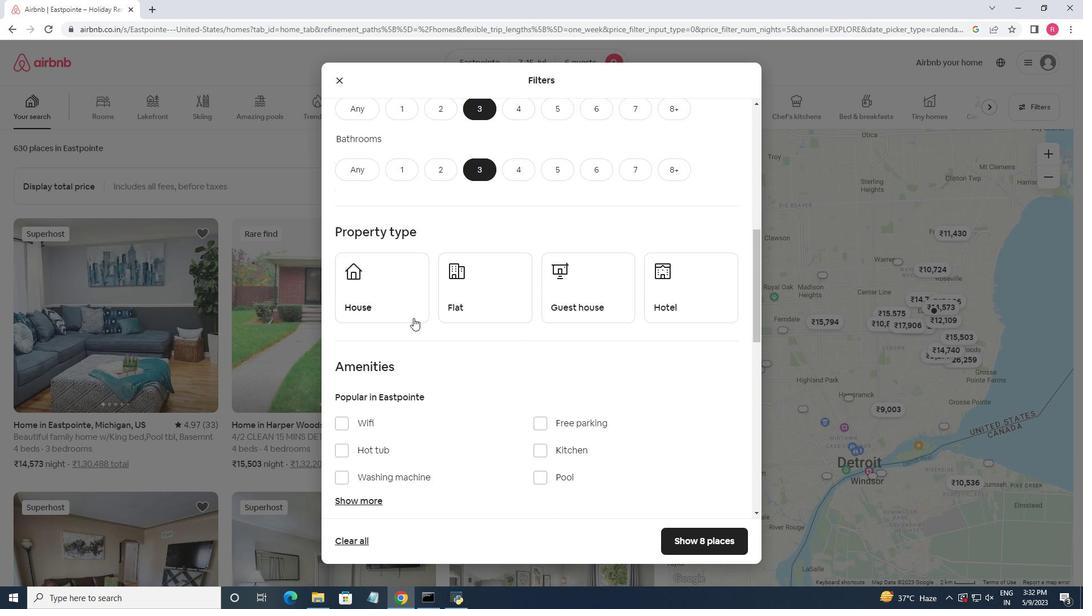 
Action: Mouse pressed left at (396, 302)
Screenshot: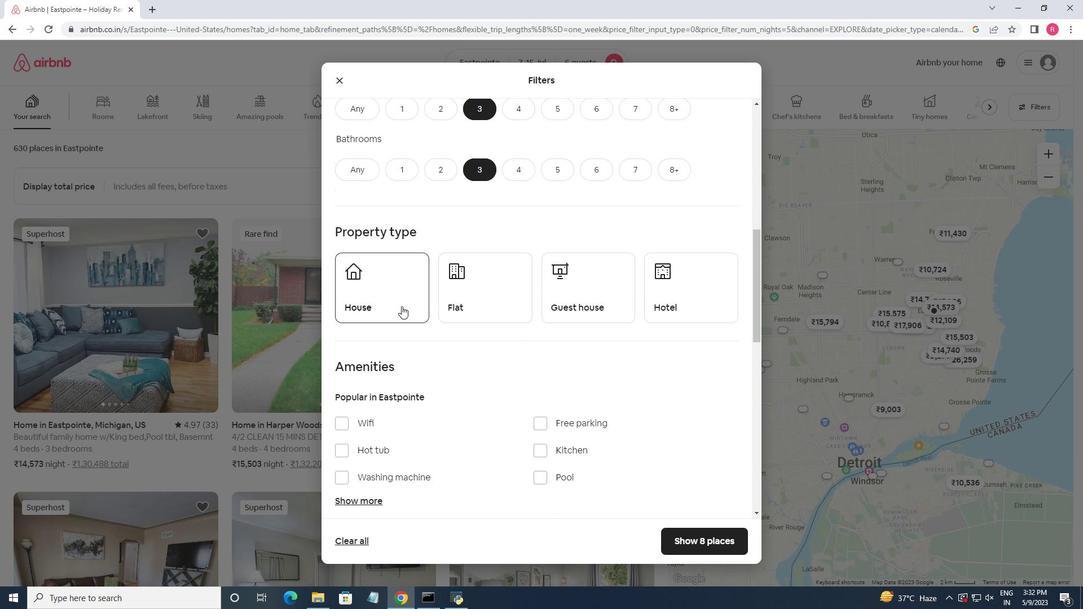 
Action: Mouse moved to (519, 305)
Screenshot: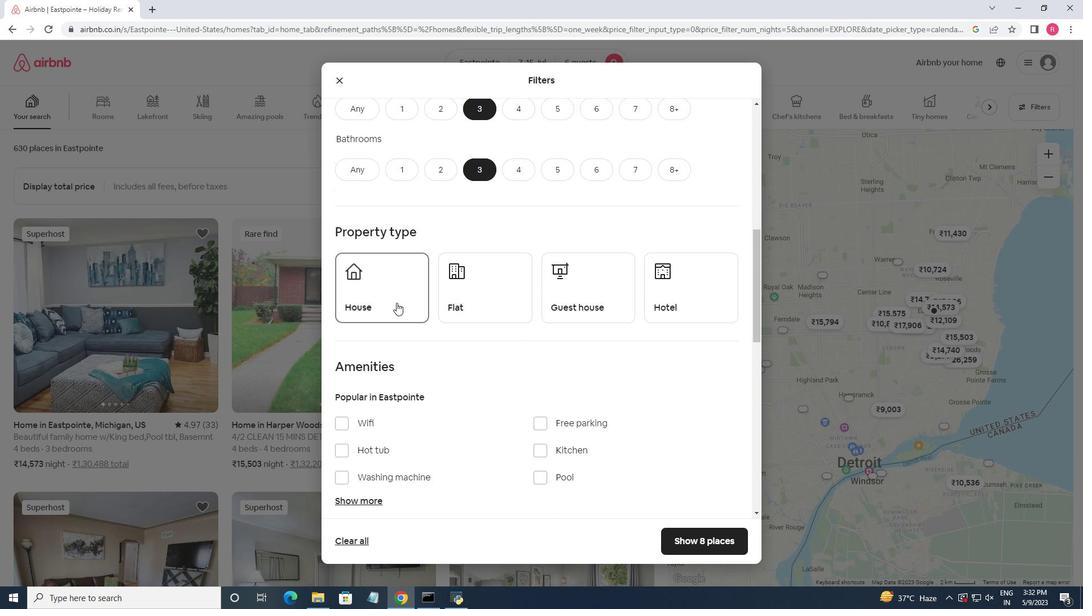 
Action: Mouse pressed left at (519, 305)
Screenshot: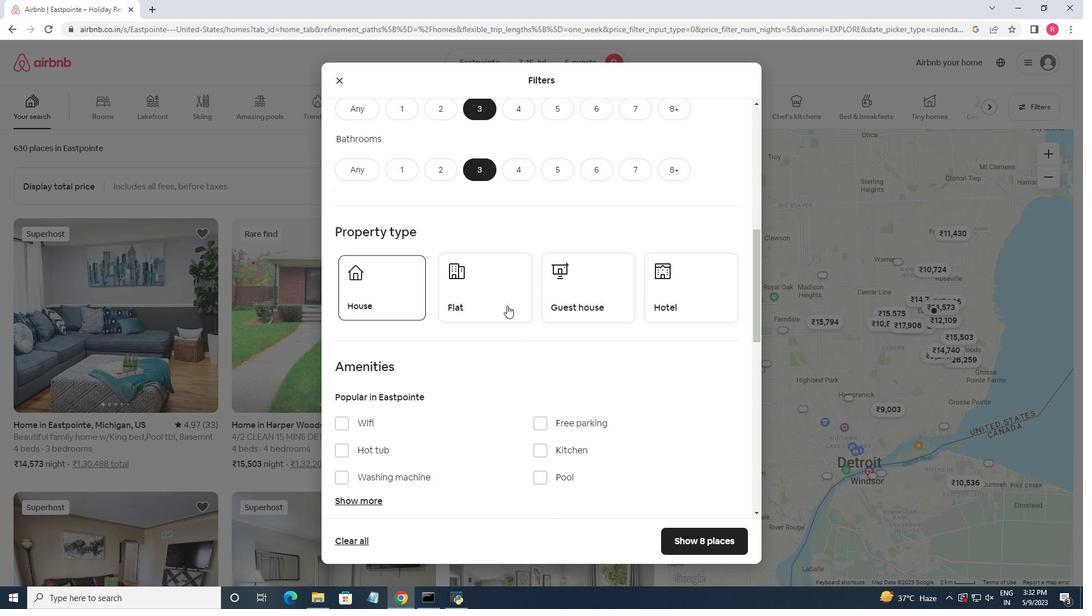 
Action: Mouse moved to (586, 296)
Screenshot: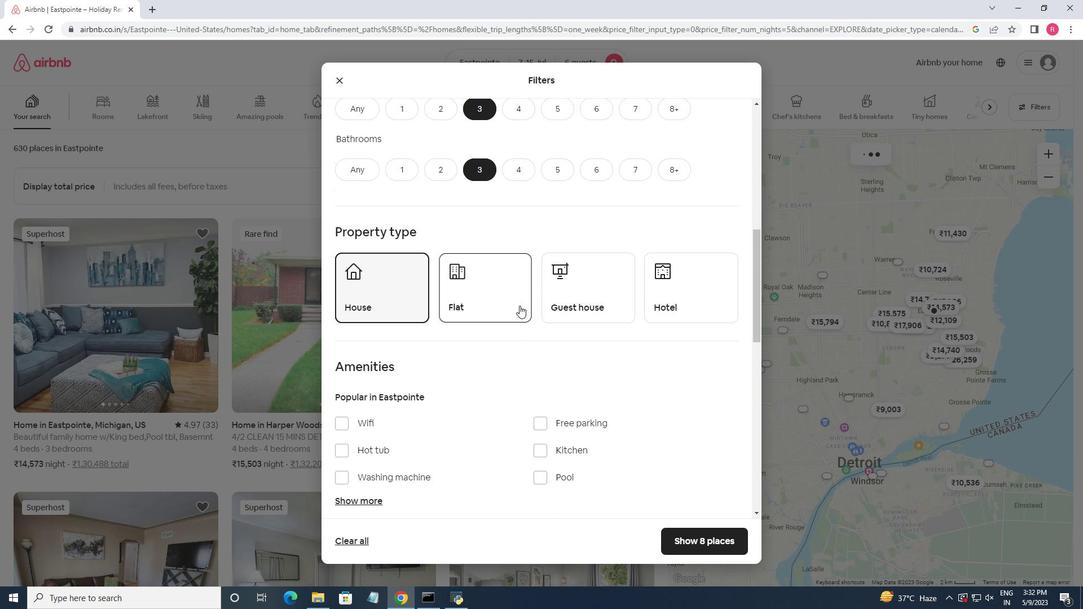 
Action: Mouse pressed left at (586, 296)
Screenshot: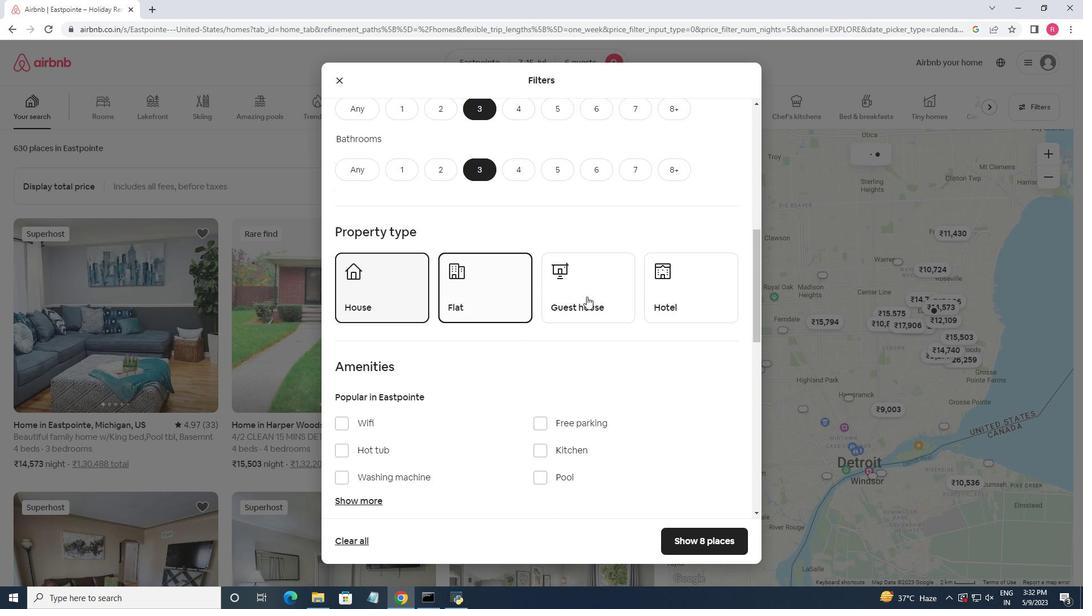 
Action: Mouse moved to (529, 348)
Screenshot: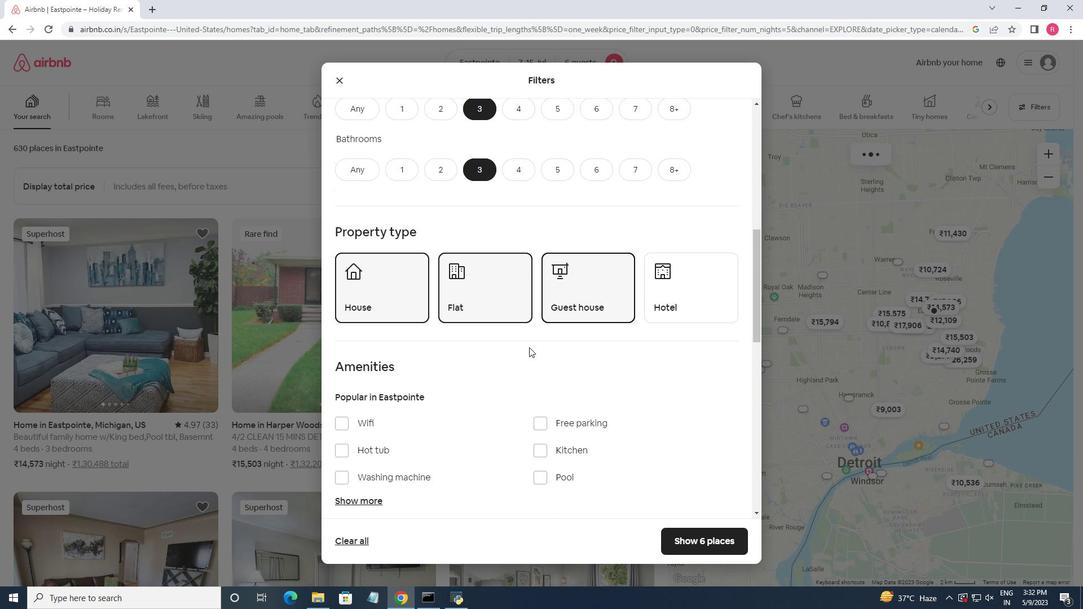 
Action: Mouse scrolled (529, 347) with delta (0, 0)
Screenshot: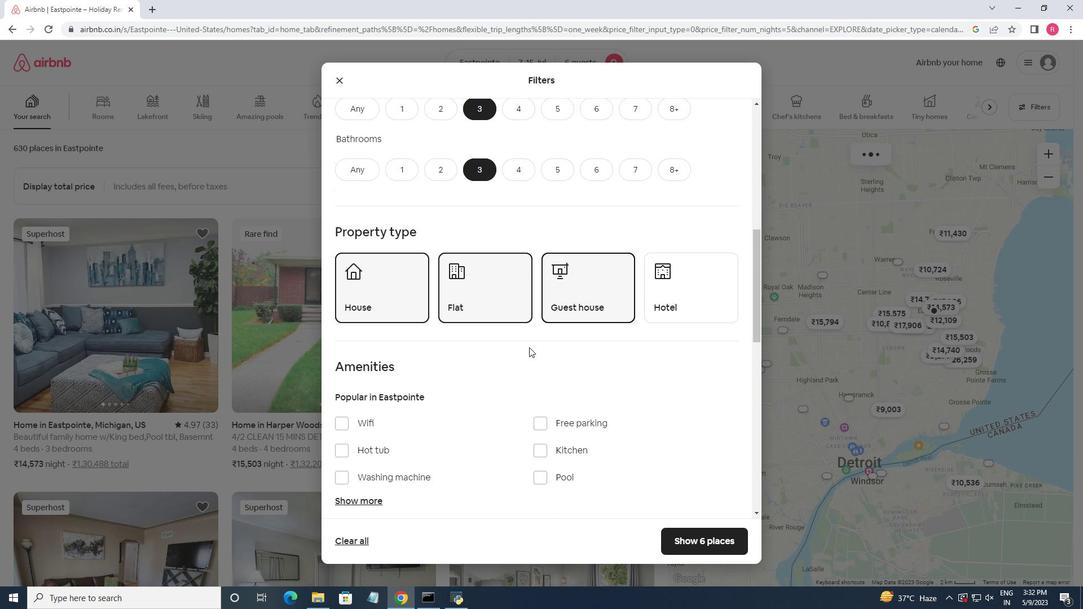 
Action: Mouse moved to (481, 357)
Screenshot: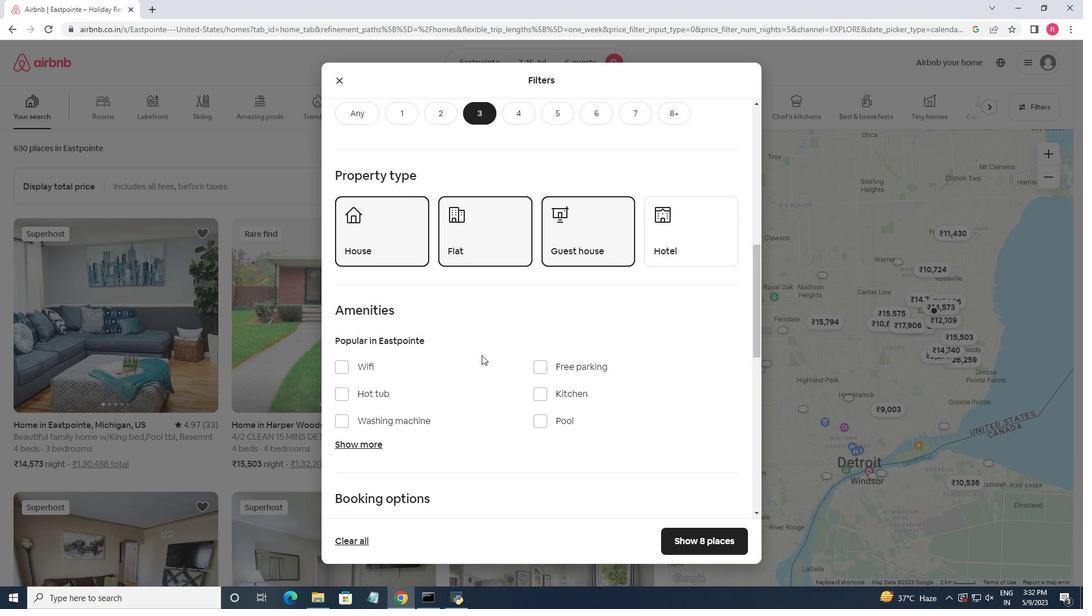 
Action: Mouse scrolled (481, 357) with delta (0, 0)
Screenshot: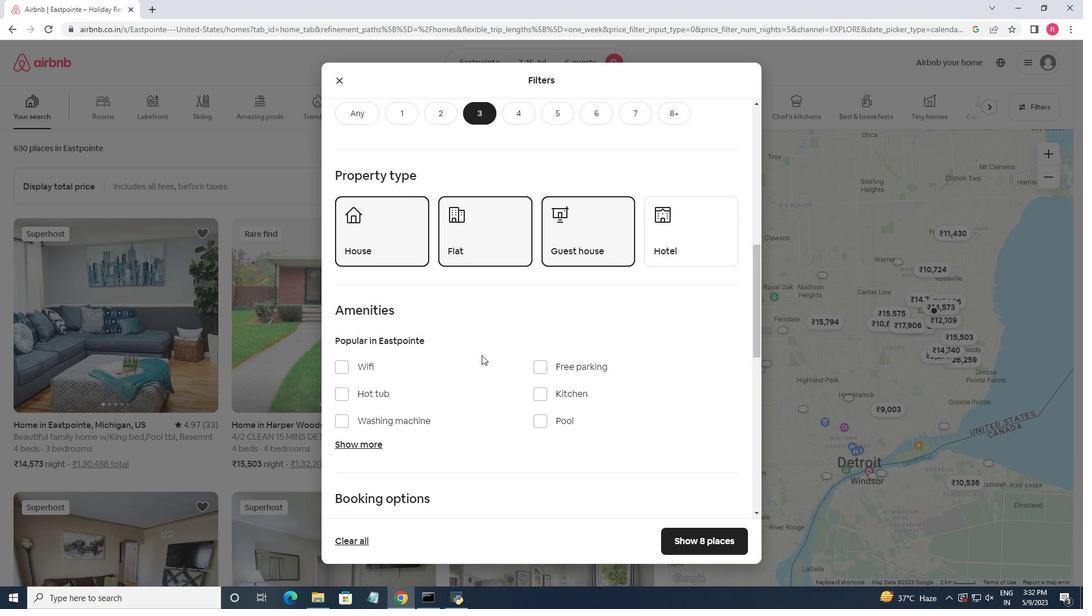 
Action: Mouse moved to (481, 358)
Screenshot: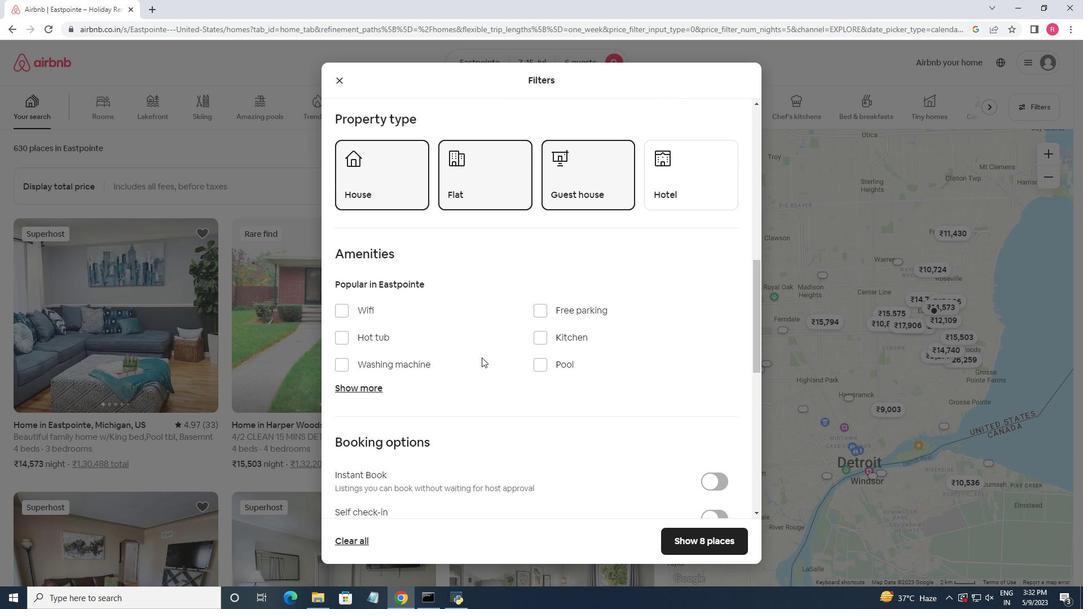 
Action: Mouse scrolled (481, 357) with delta (0, 0)
Screenshot: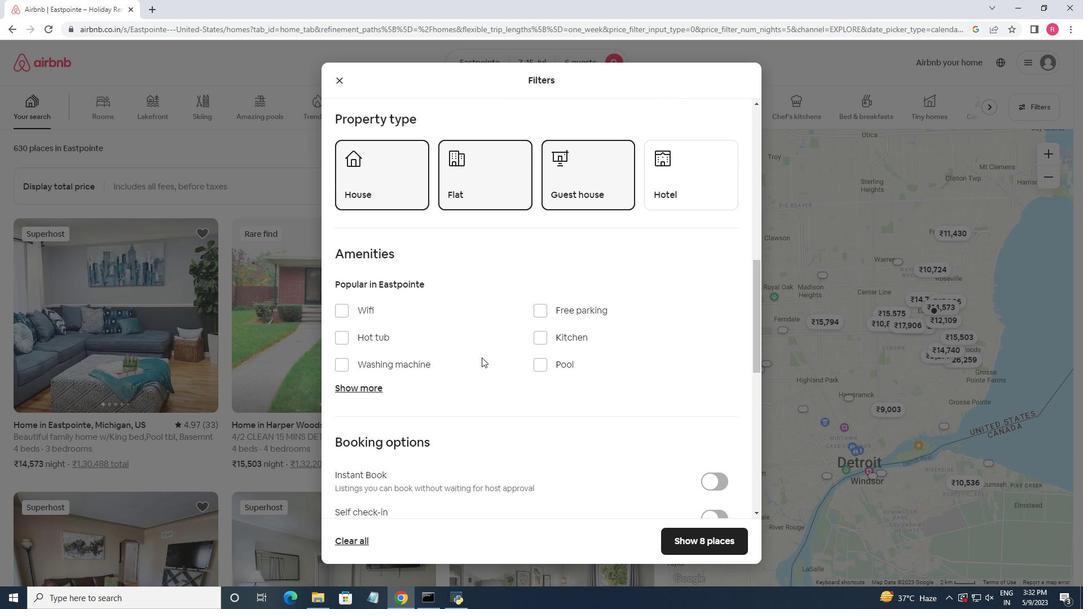 
Action: Mouse moved to (480, 358)
Screenshot: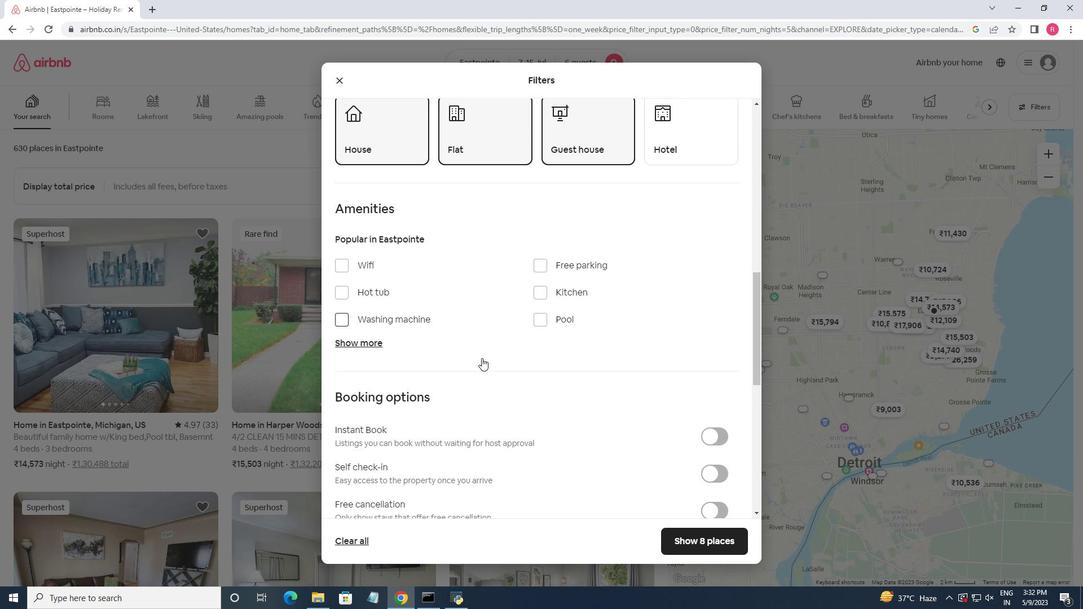 
Action: Mouse scrolled (480, 357) with delta (0, 0)
Screenshot: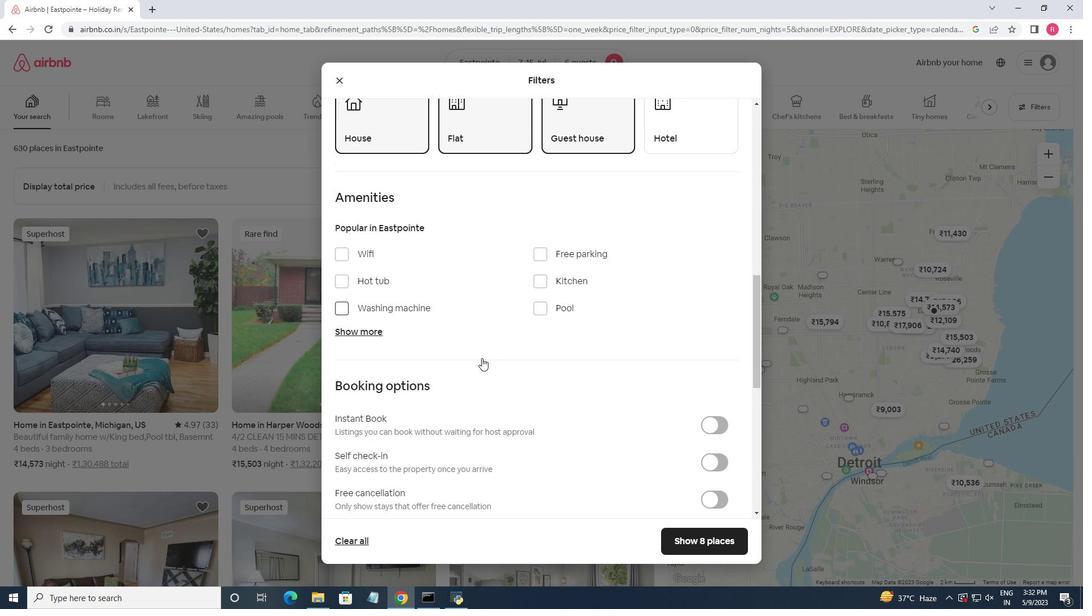 
Action: Mouse scrolled (480, 357) with delta (0, 0)
Screenshot: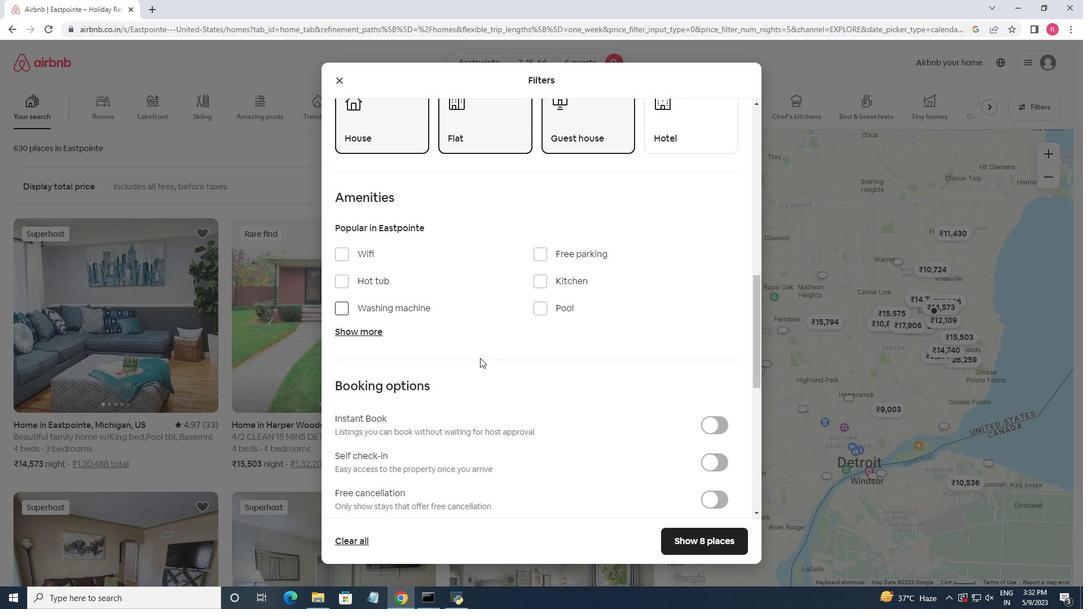 
Action: Mouse moved to (721, 352)
Screenshot: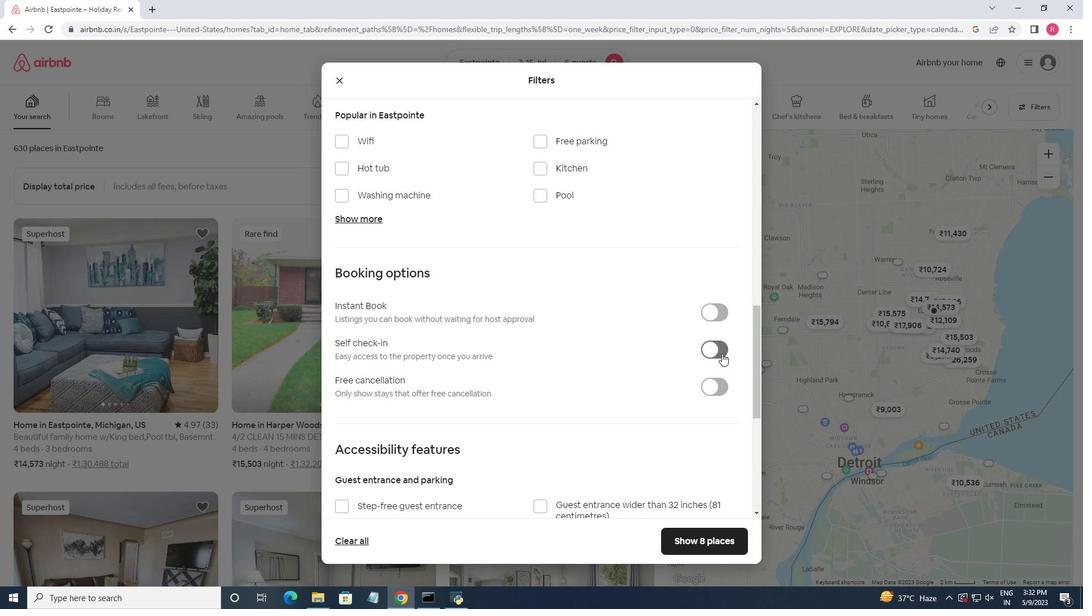 
Action: Mouse pressed left at (721, 352)
Screenshot: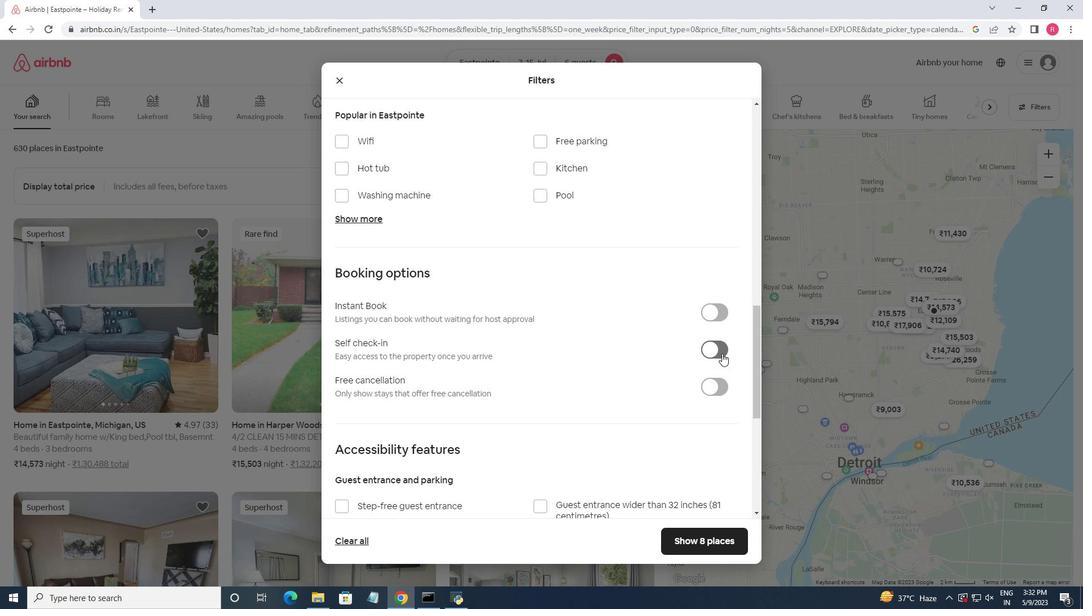 
Action: Mouse moved to (576, 321)
Screenshot: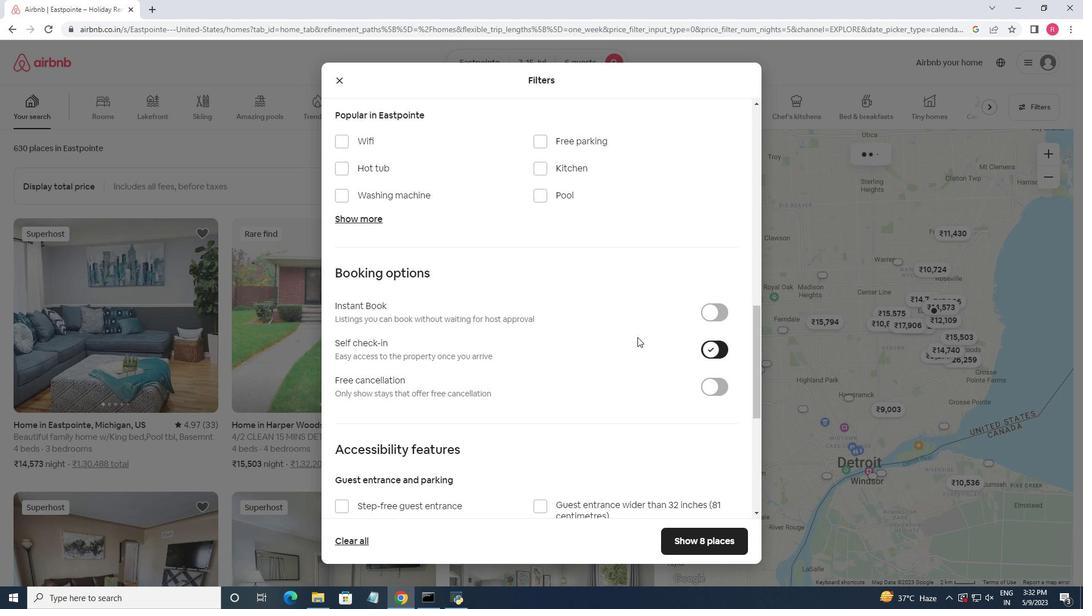 
Action: Mouse scrolled (576, 320) with delta (0, 0)
Screenshot: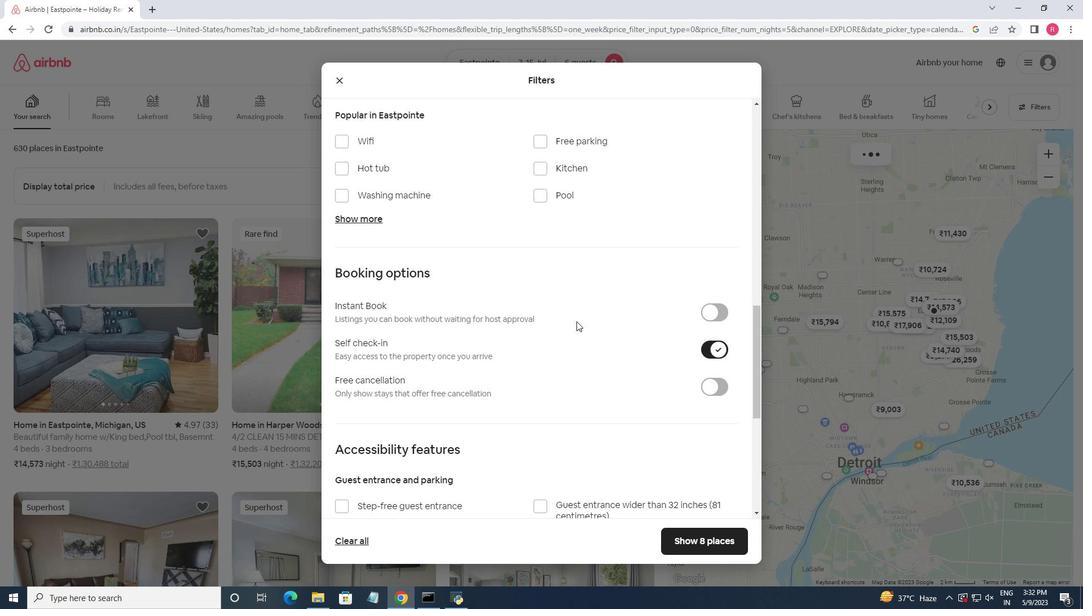
Action: Mouse scrolled (576, 320) with delta (0, 0)
Screenshot: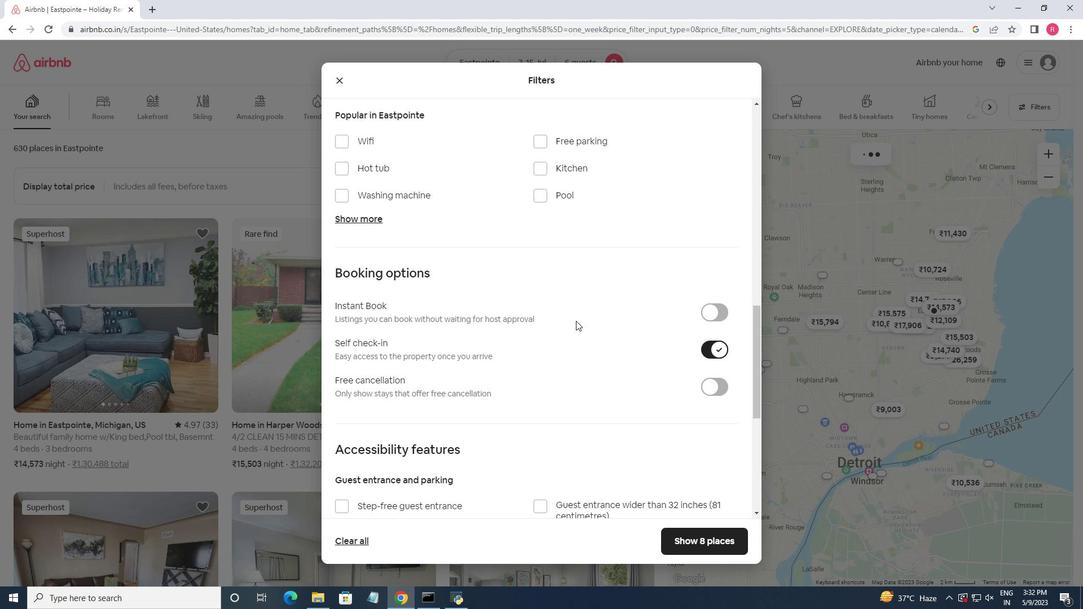 
Action: Mouse scrolled (576, 320) with delta (0, 0)
Screenshot: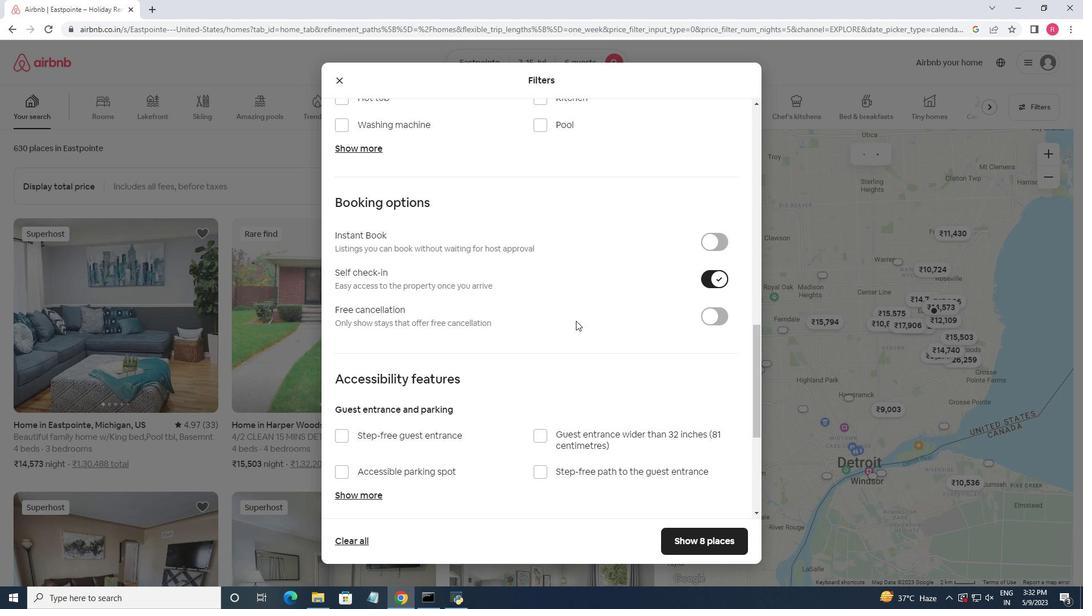 
Action: Mouse moved to (576, 321)
Screenshot: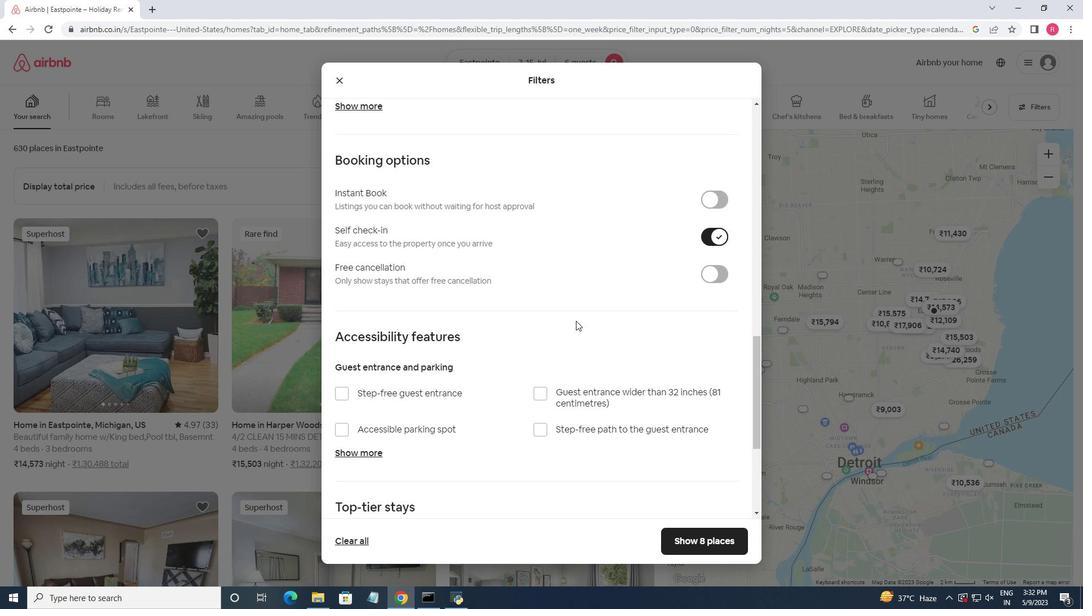 
Action: Mouse scrolled (576, 320) with delta (0, 0)
Screenshot: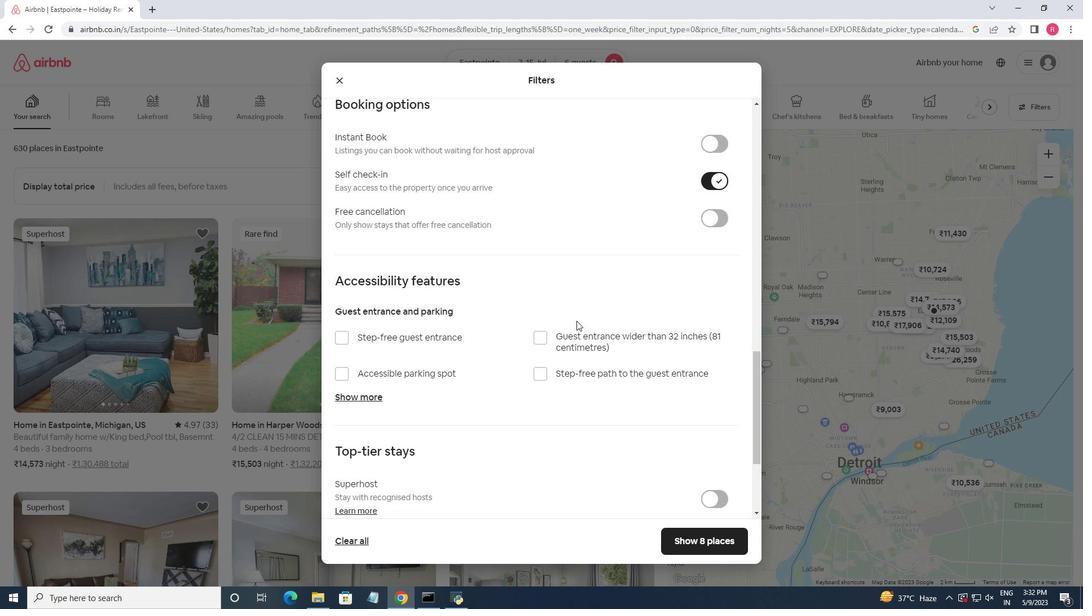 
Action: Mouse scrolled (576, 320) with delta (0, 0)
Screenshot: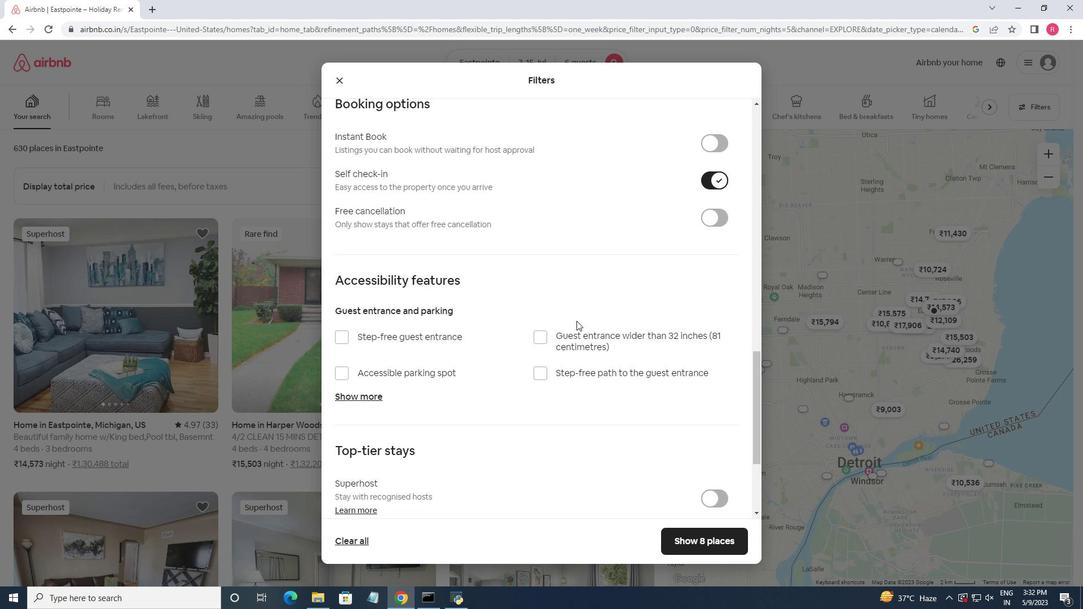 
Action: Mouse moved to (589, 323)
Screenshot: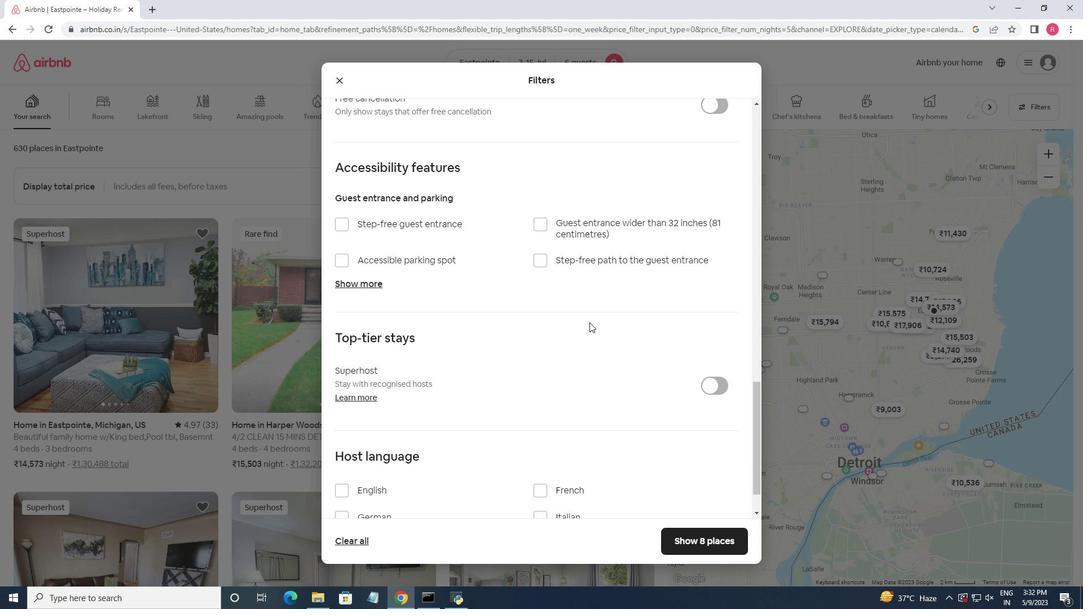 
Action: Mouse scrolled (589, 322) with delta (0, 0)
Screenshot: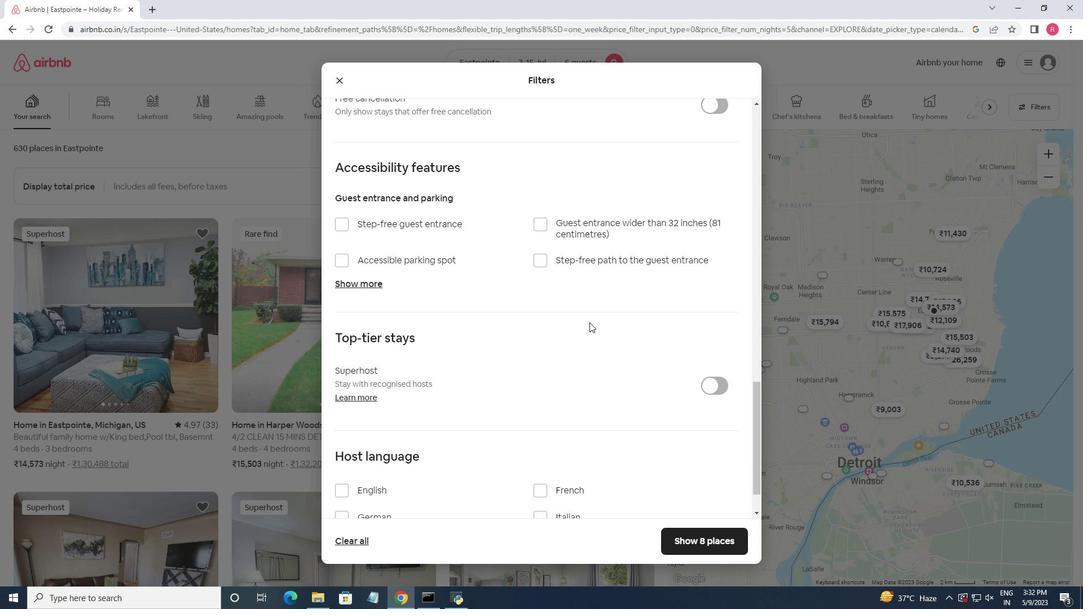 
Action: Mouse moved to (589, 323)
Screenshot: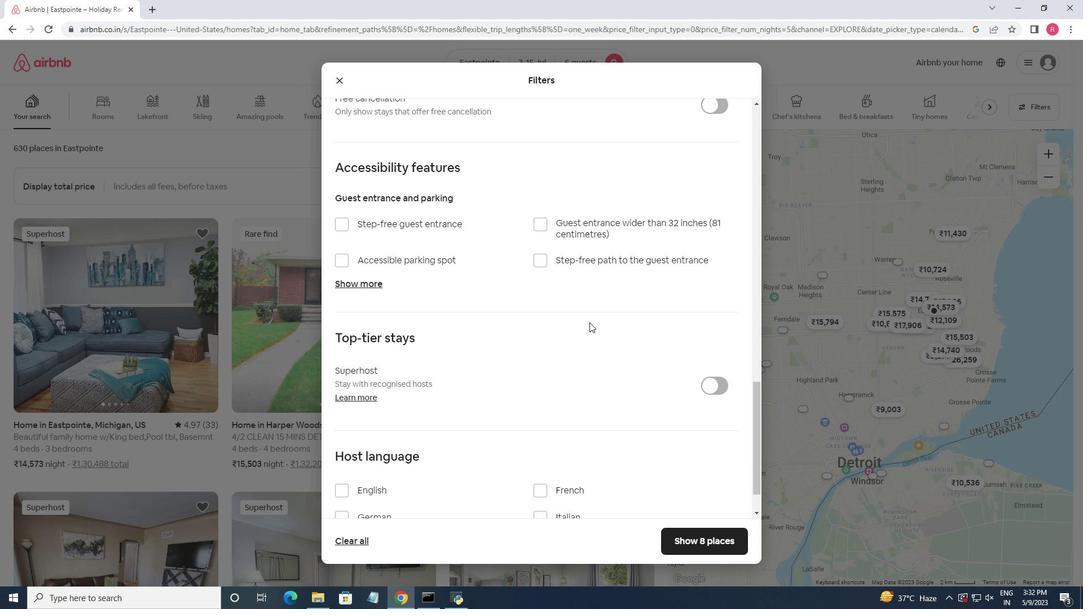 
Action: Mouse scrolled (589, 323) with delta (0, 0)
Screenshot: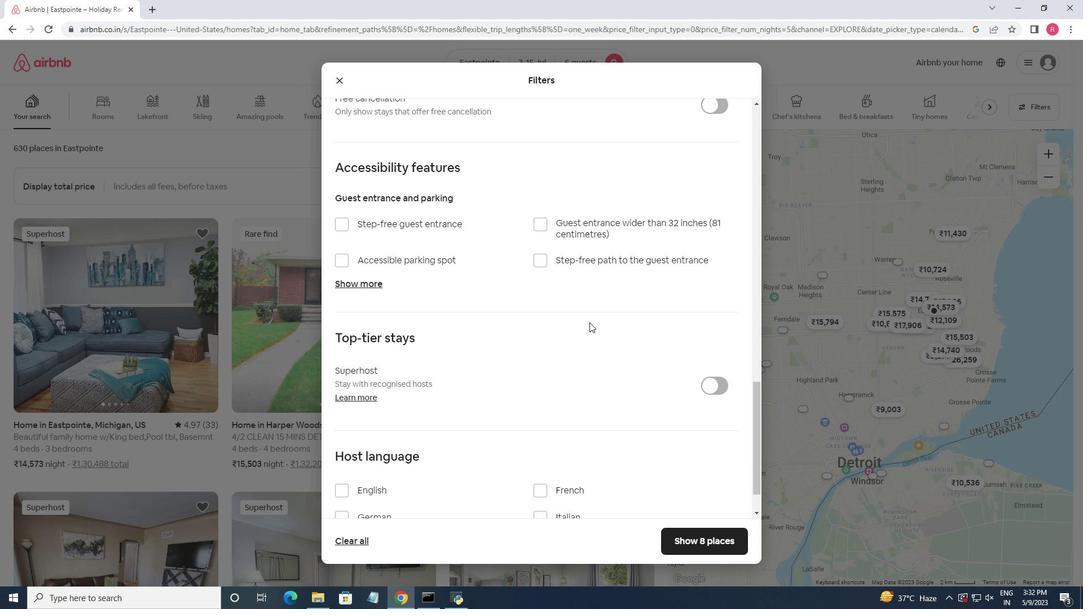 
Action: Mouse scrolled (589, 323) with delta (0, 0)
Screenshot: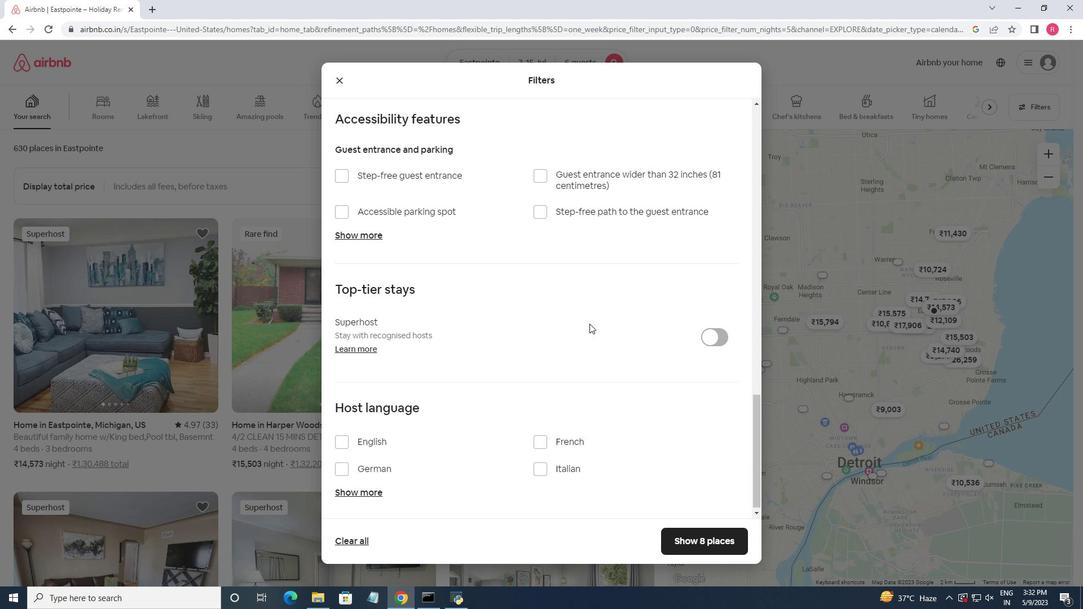 
Action: Mouse moved to (342, 437)
Screenshot: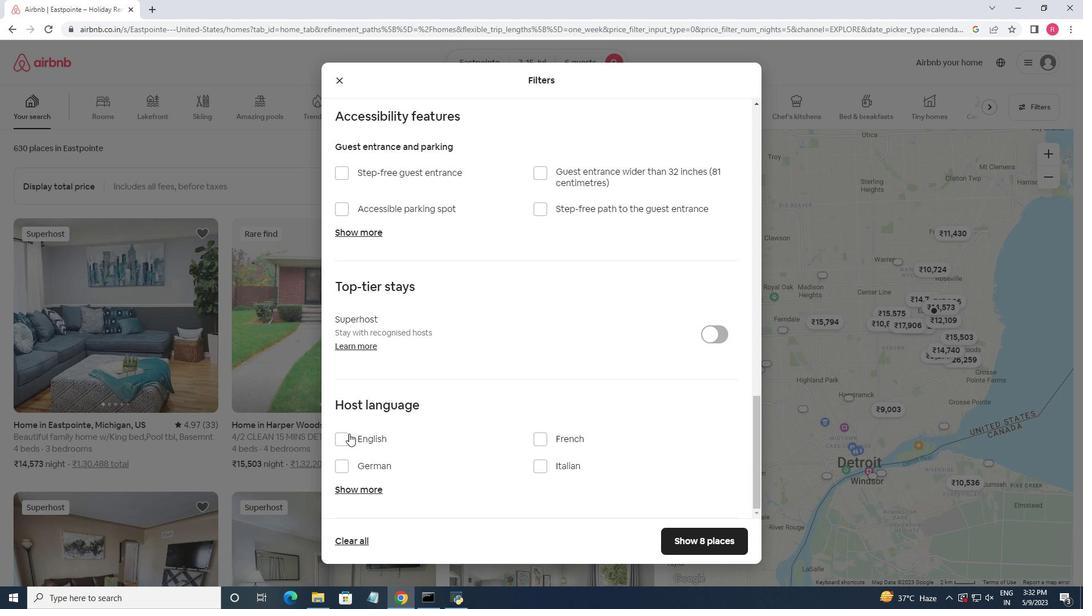 
Action: Mouse pressed left at (342, 437)
Screenshot: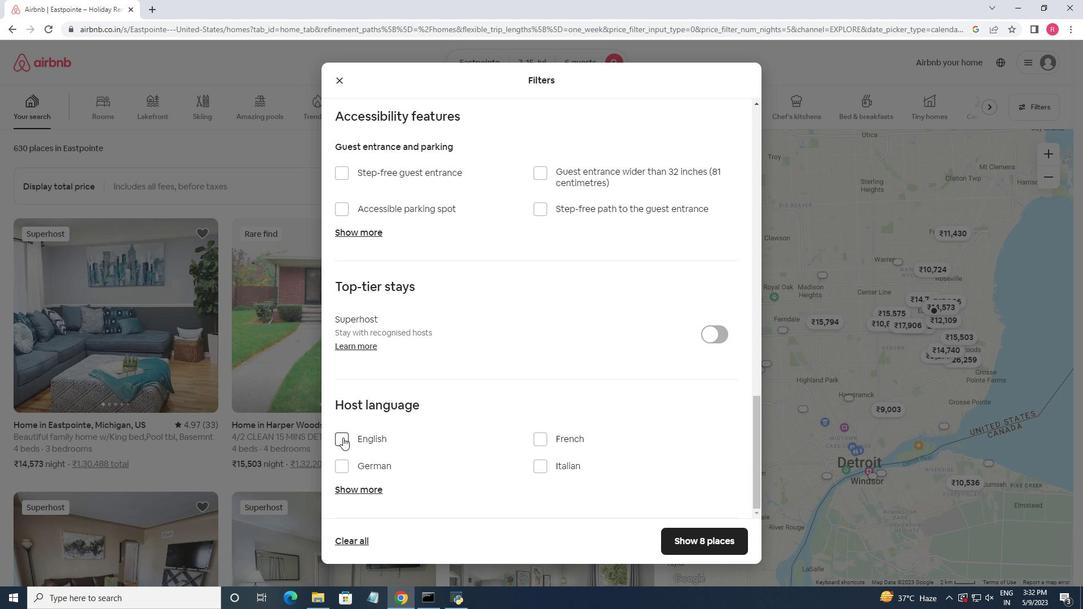 
Action: Mouse moved to (702, 544)
Screenshot: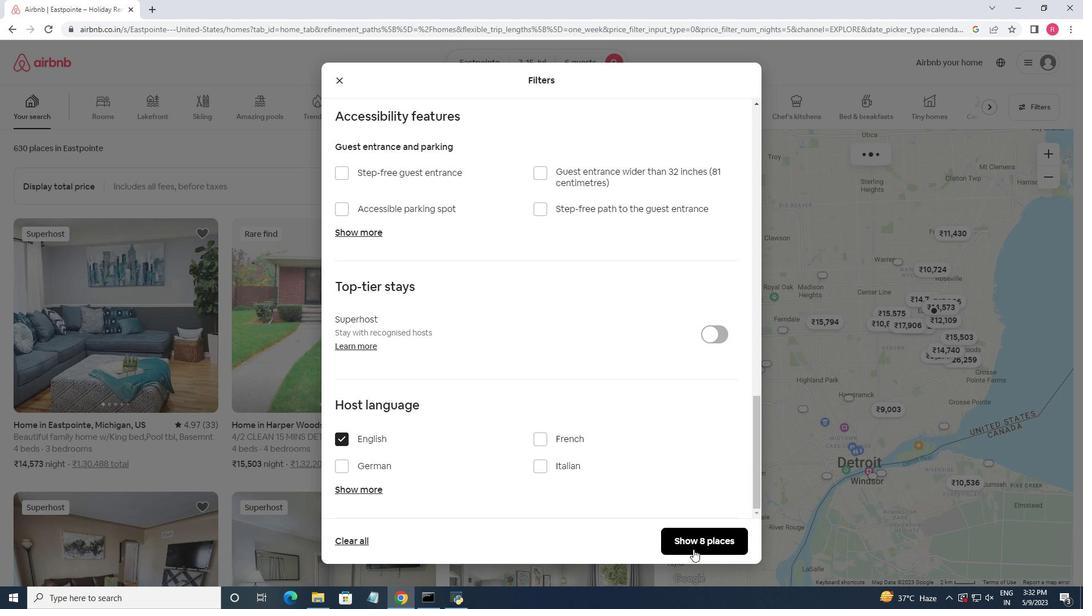 
Action: Mouse pressed left at (702, 544)
Screenshot: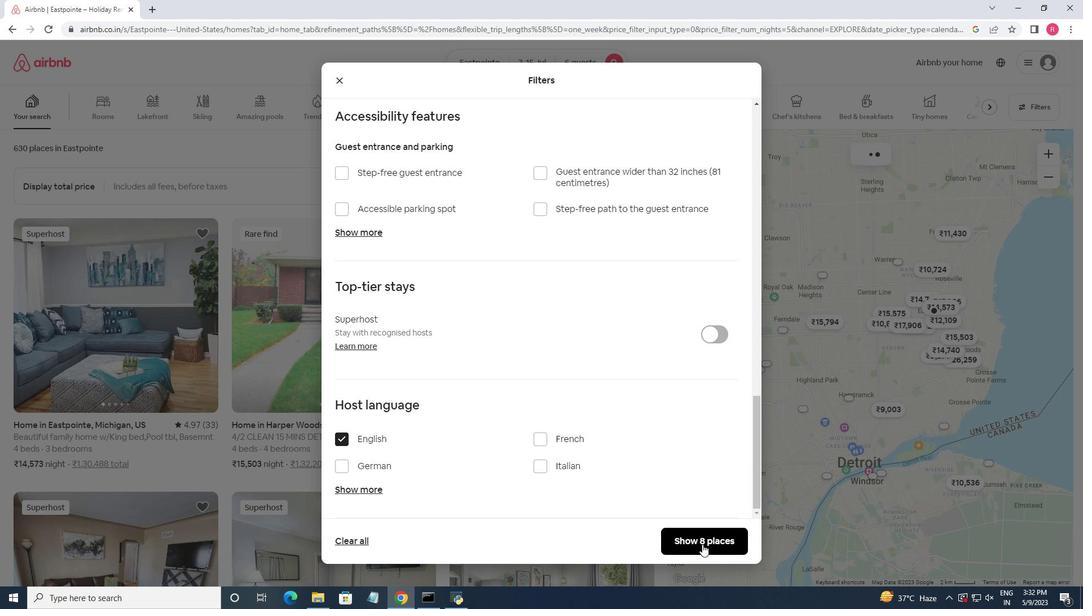 
Action: Mouse moved to (498, 100)
Screenshot: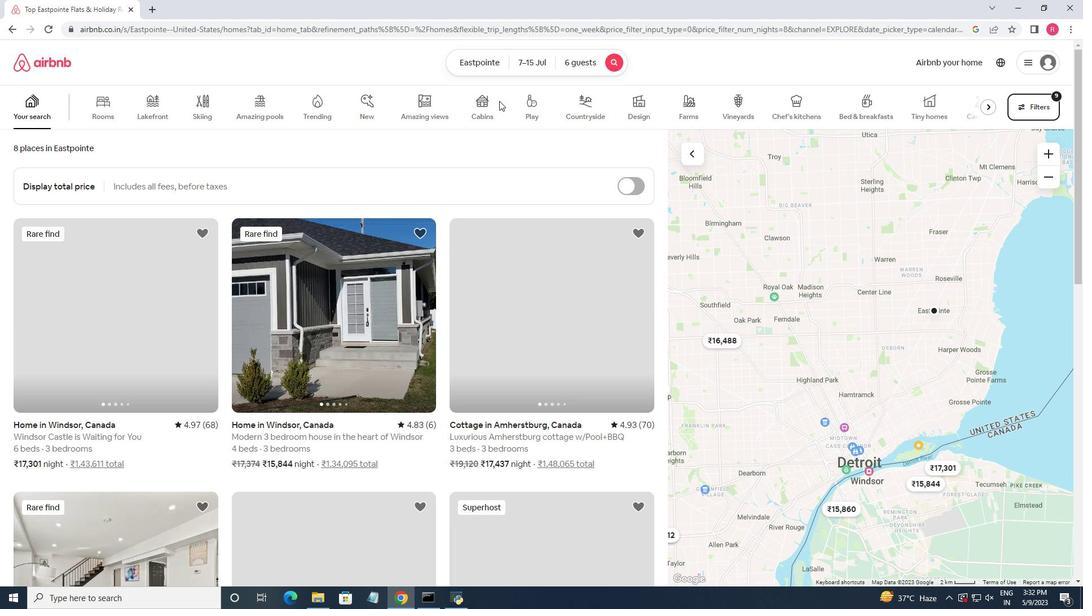 
